 Task: Look for space in Talā, Egypt from 6th September, 2023 to 10th September, 2023 for 1 adult in price range Rs.9000 to Rs.17000. Place can be private room with 1  bedroom having 1 bed and 1 bathroom. Property type can be house, flat, guest house, hotel. Booking option can be shelf check-in. Required host language is English.
Action: Mouse moved to (471, 105)
Screenshot: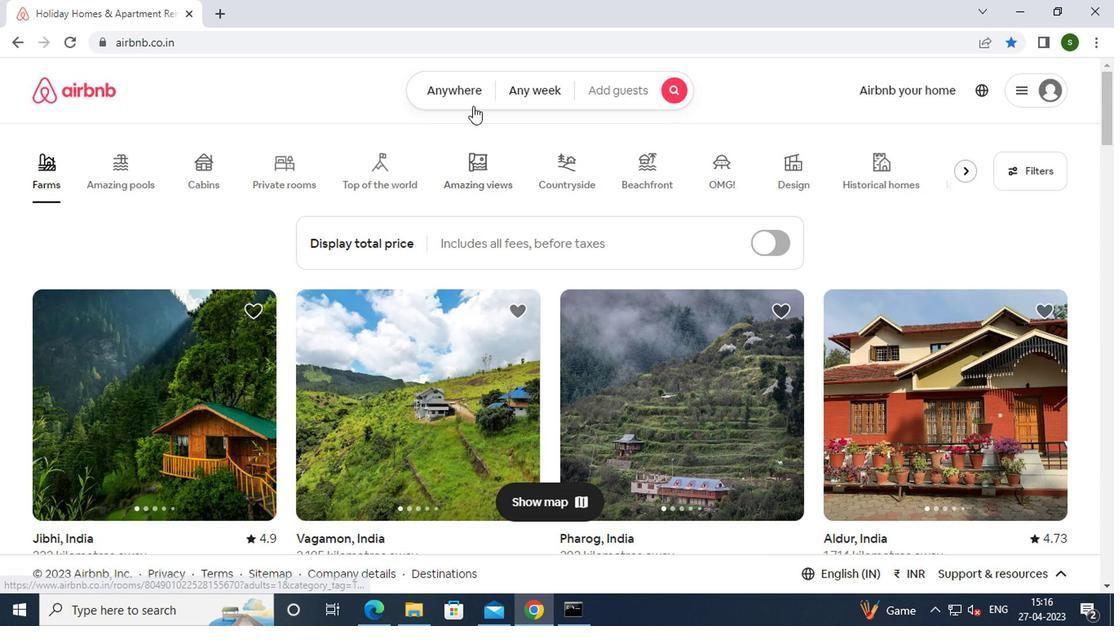 
Action: Mouse pressed left at (471, 105)
Screenshot: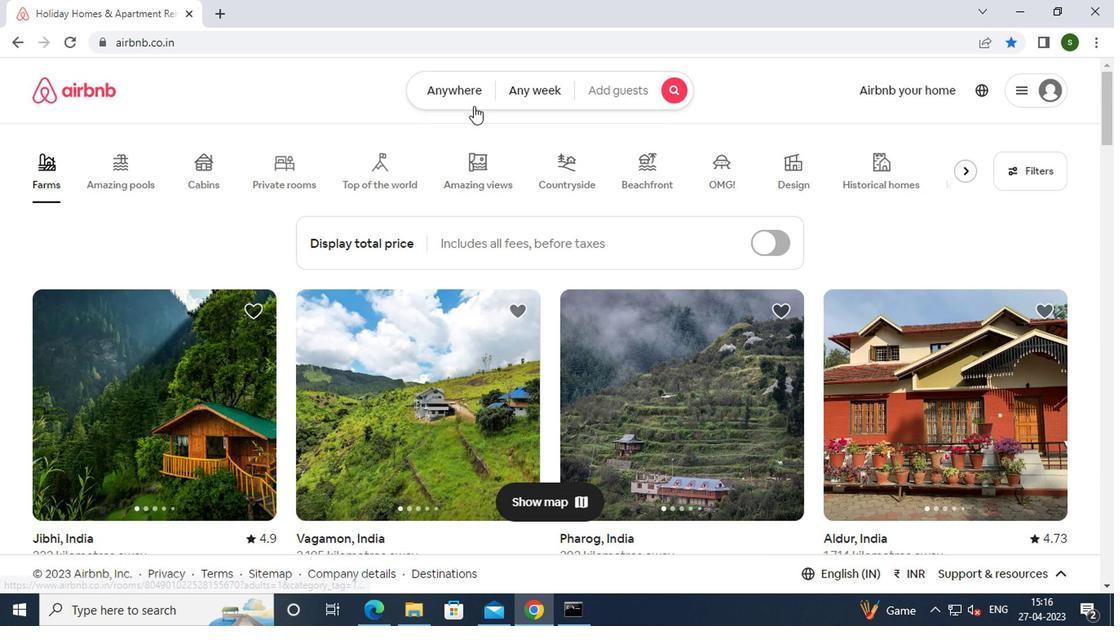 
Action: Mouse moved to (372, 155)
Screenshot: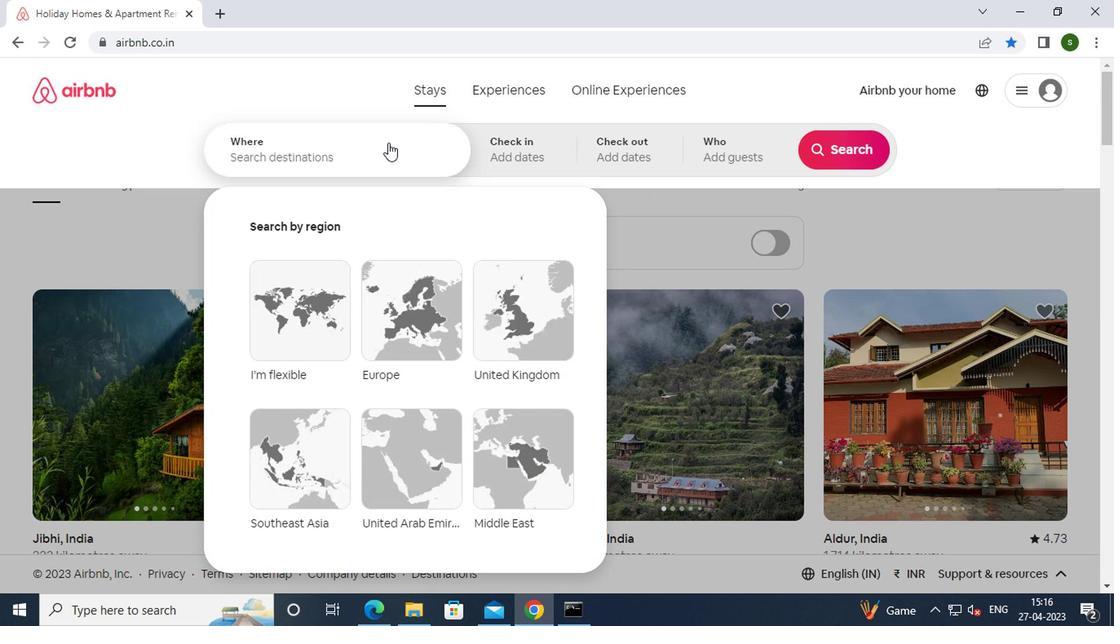
Action: Mouse pressed left at (372, 155)
Screenshot: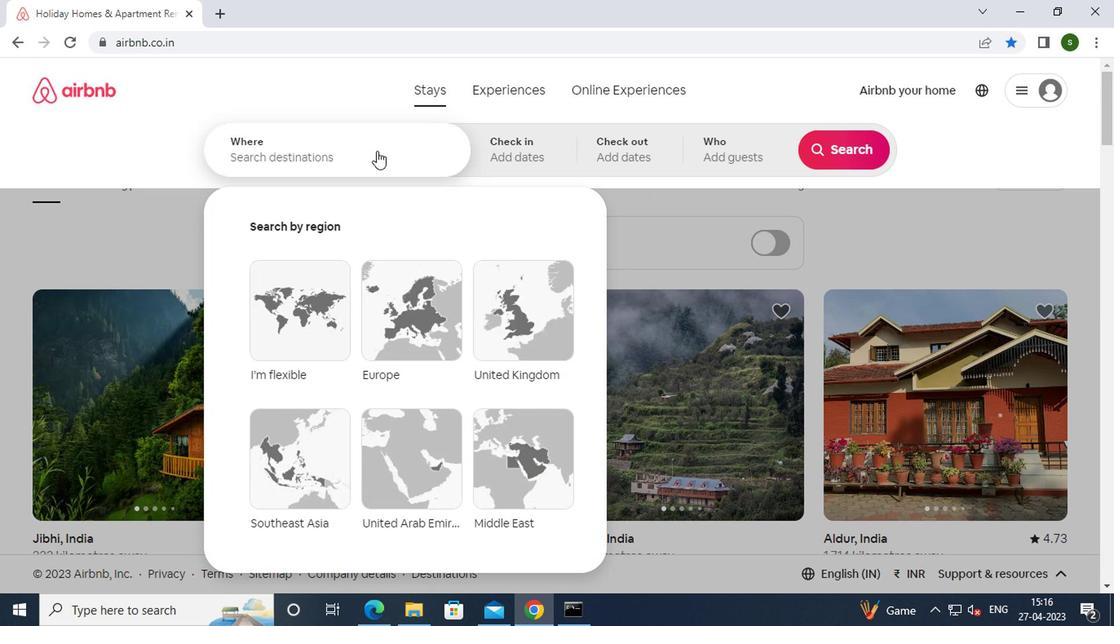 
Action: Key pressed t<Key.caps_lock>ala,<Key.space><Key.caps_lock>e<Key.caps_lock>gyp
Screenshot: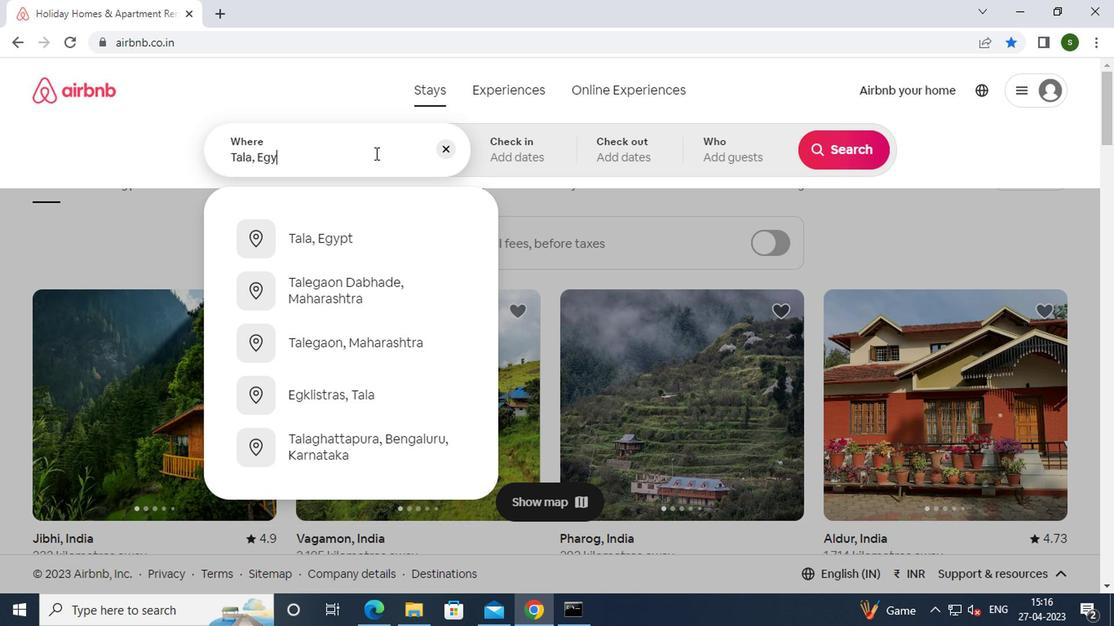 
Action: Mouse moved to (369, 235)
Screenshot: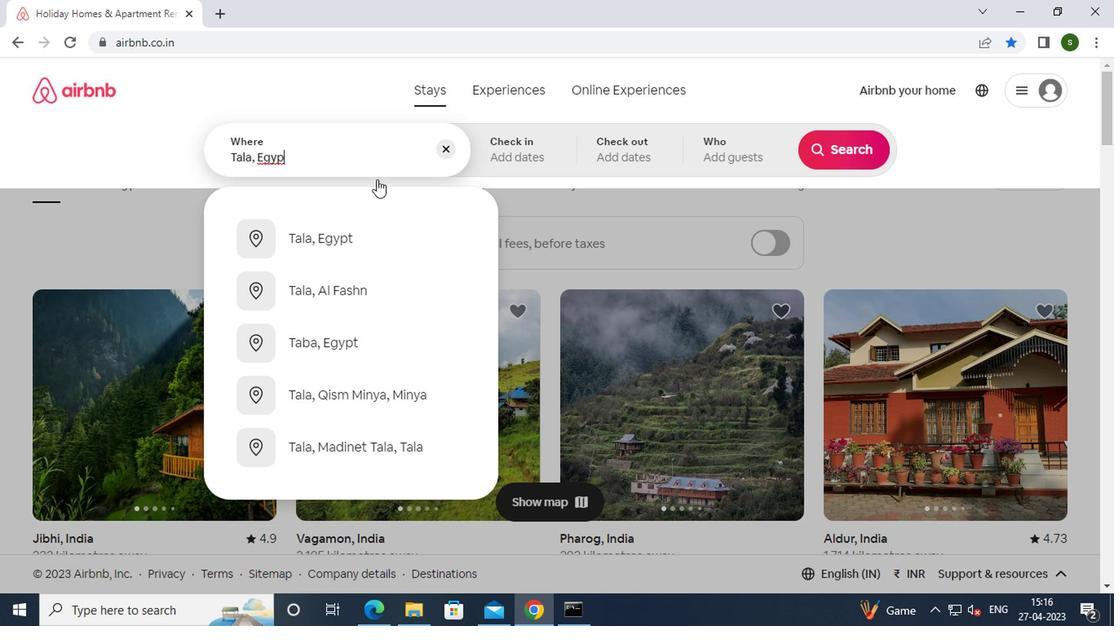 
Action: Mouse pressed left at (369, 235)
Screenshot: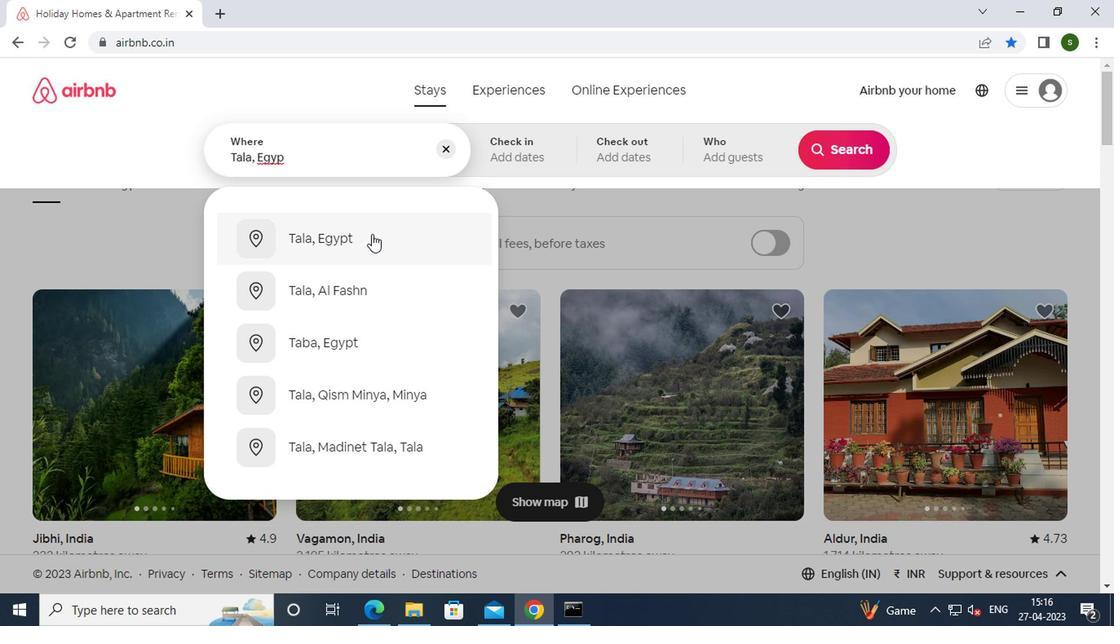 
Action: Mouse moved to (825, 277)
Screenshot: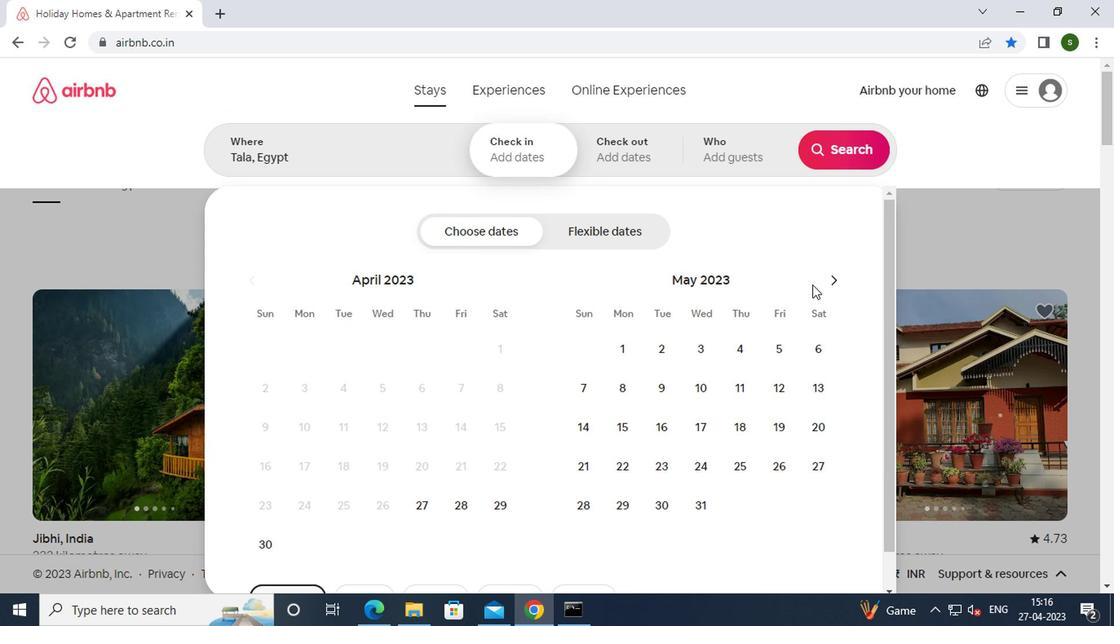 
Action: Mouse pressed left at (825, 277)
Screenshot: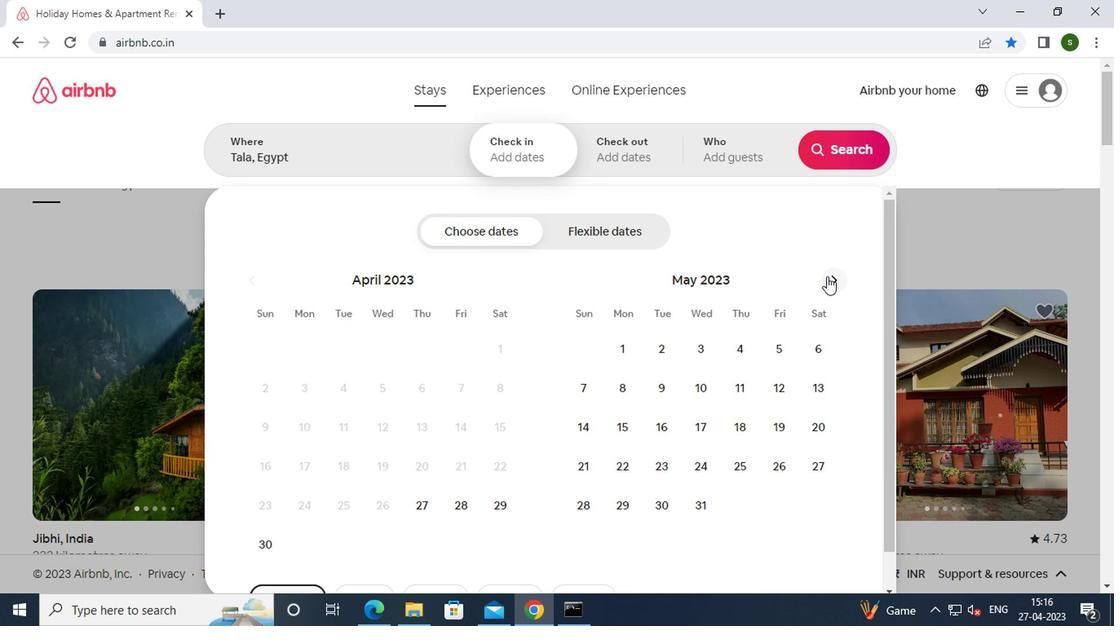 
Action: Mouse pressed left at (825, 277)
Screenshot: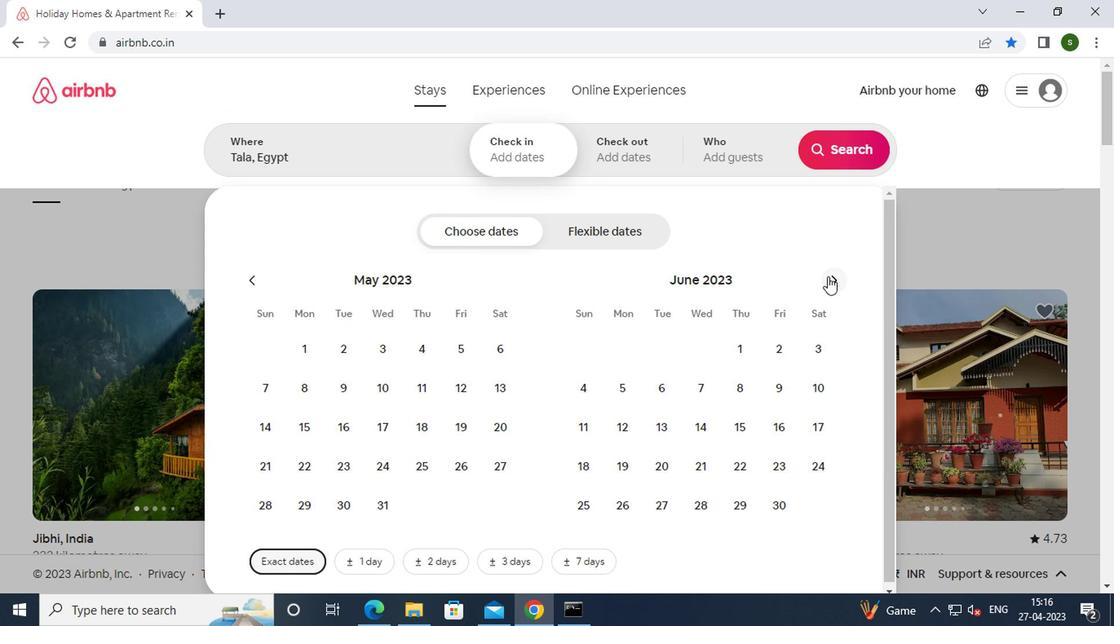 
Action: Mouse pressed left at (825, 277)
Screenshot: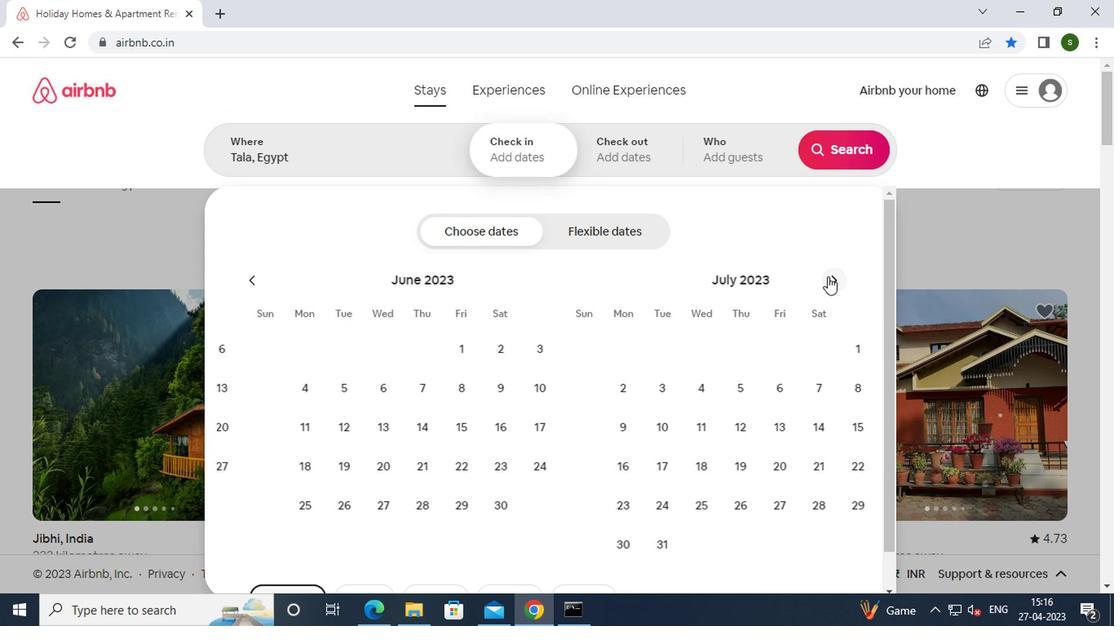 
Action: Mouse pressed left at (825, 277)
Screenshot: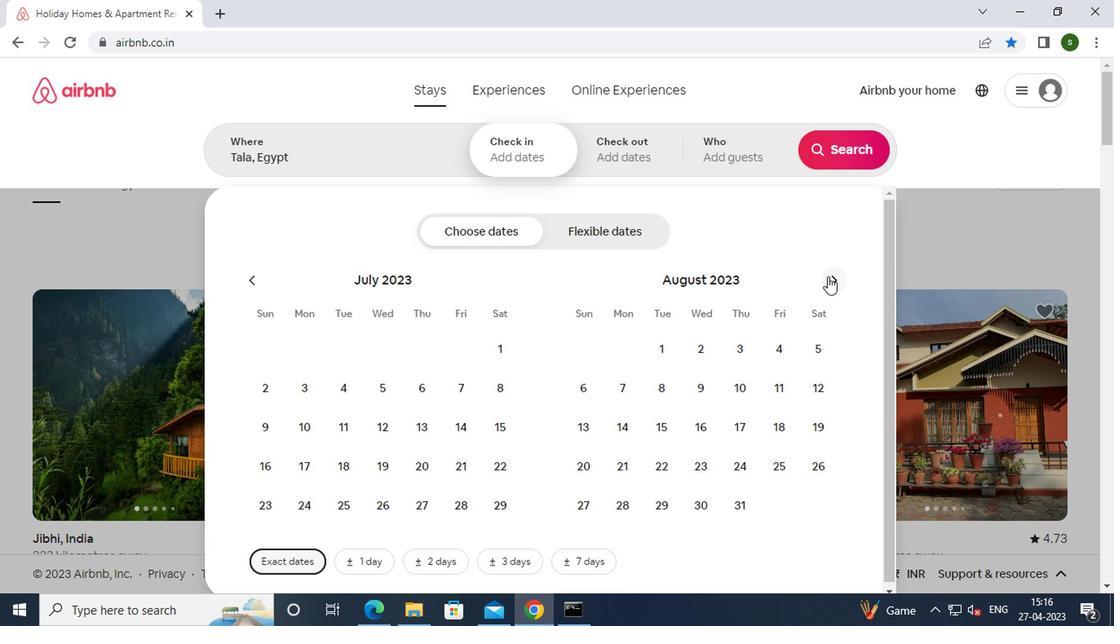 
Action: Mouse moved to (698, 388)
Screenshot: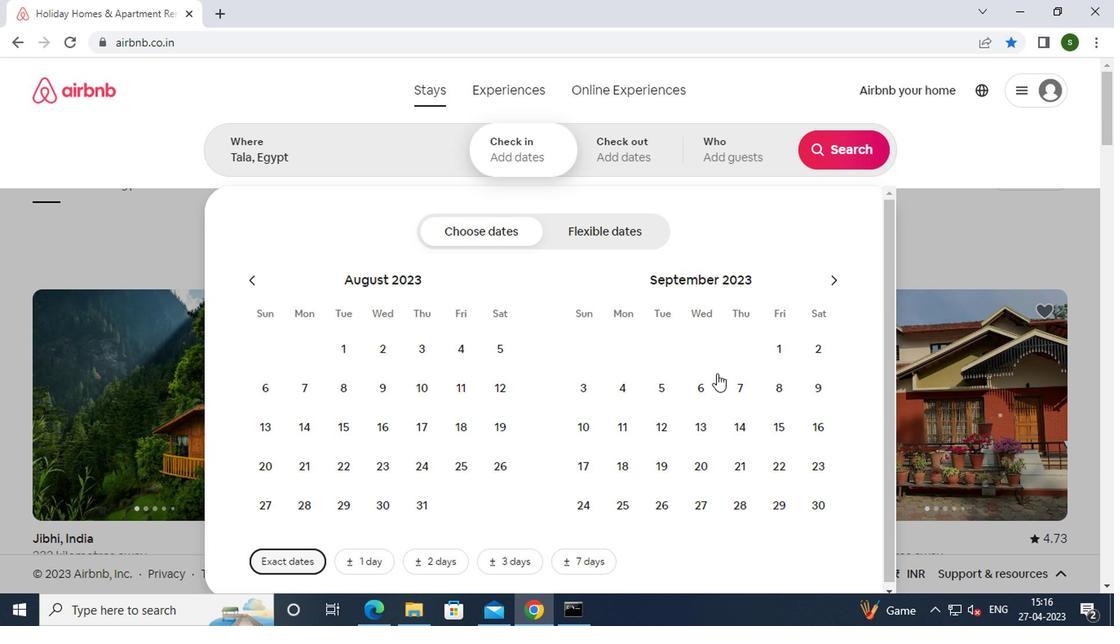 
Action: Mouse pressed left at (698, 388)
Screenshot: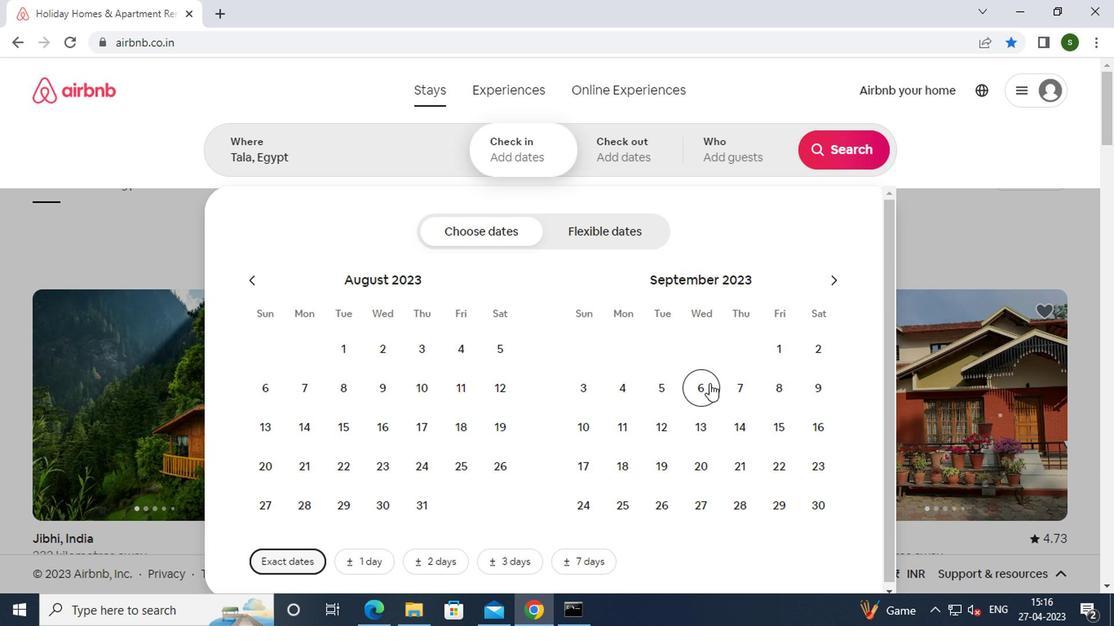 
Action: Mouse moved to (576, 420)
Screenshot: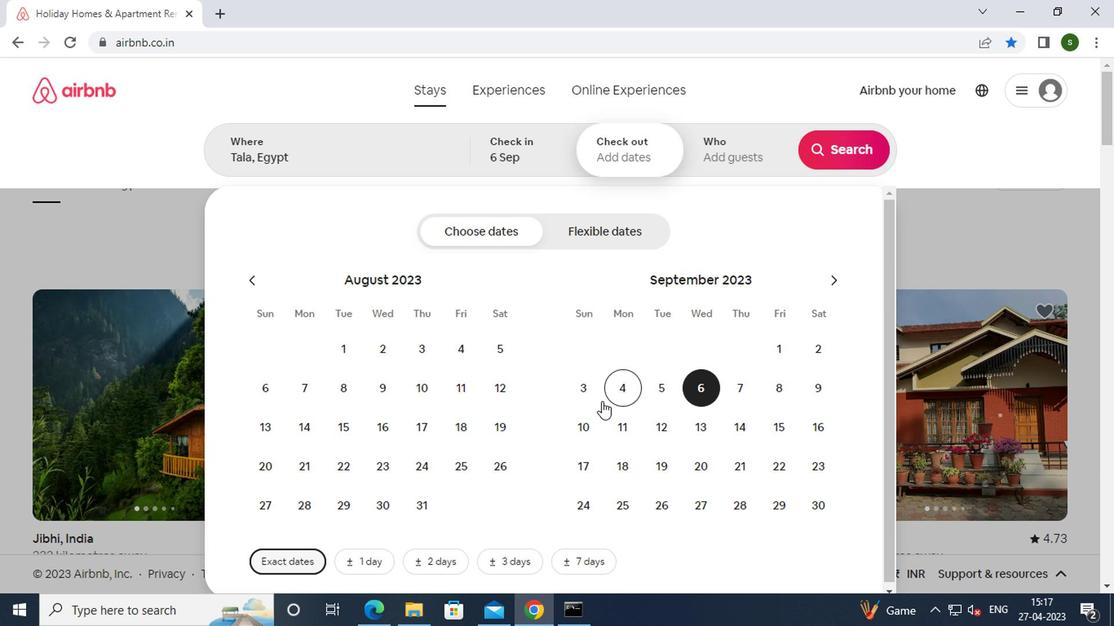 
Action: Mouse pressed left at (576, 420)
Screenshot: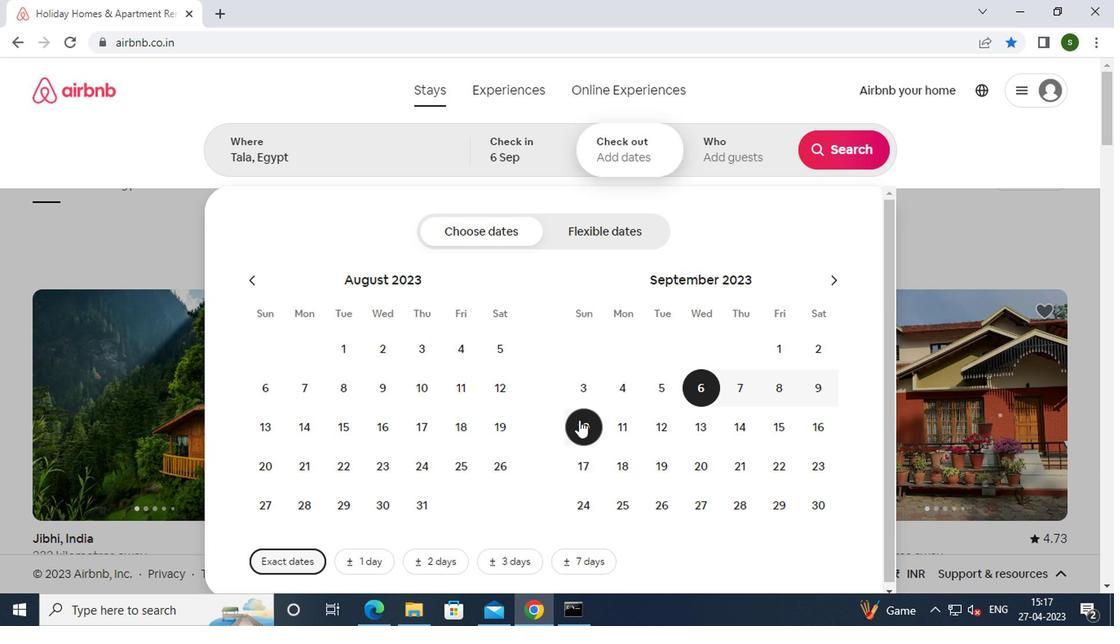 
Action: Mouse moved to (732, 159)
Screenshot: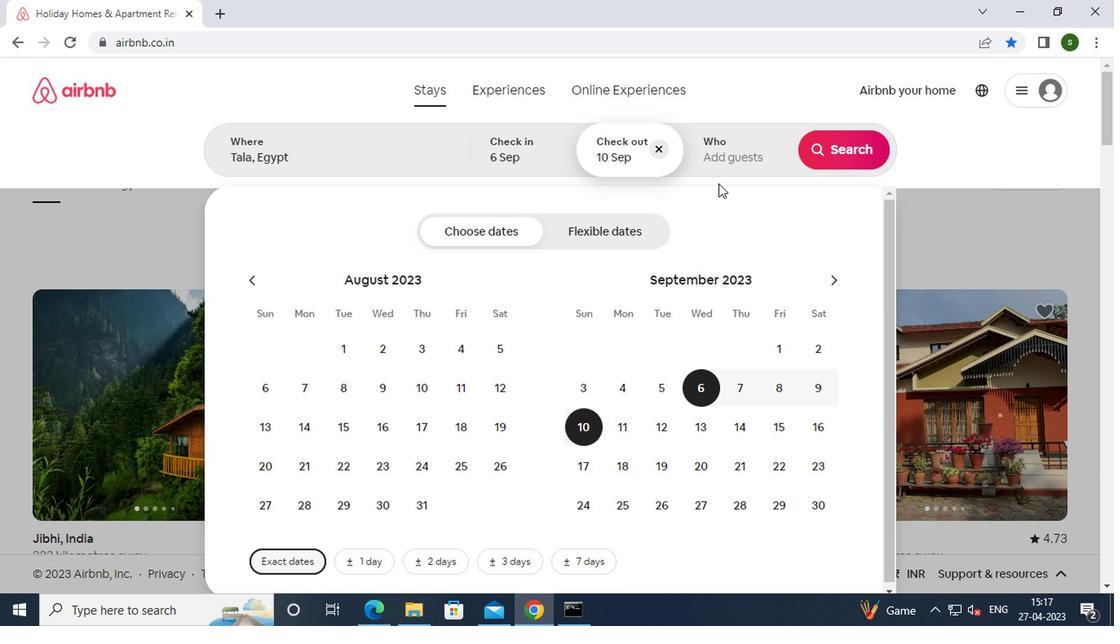 
Action: Mouse pressed left at (732, 159)
Screenshot: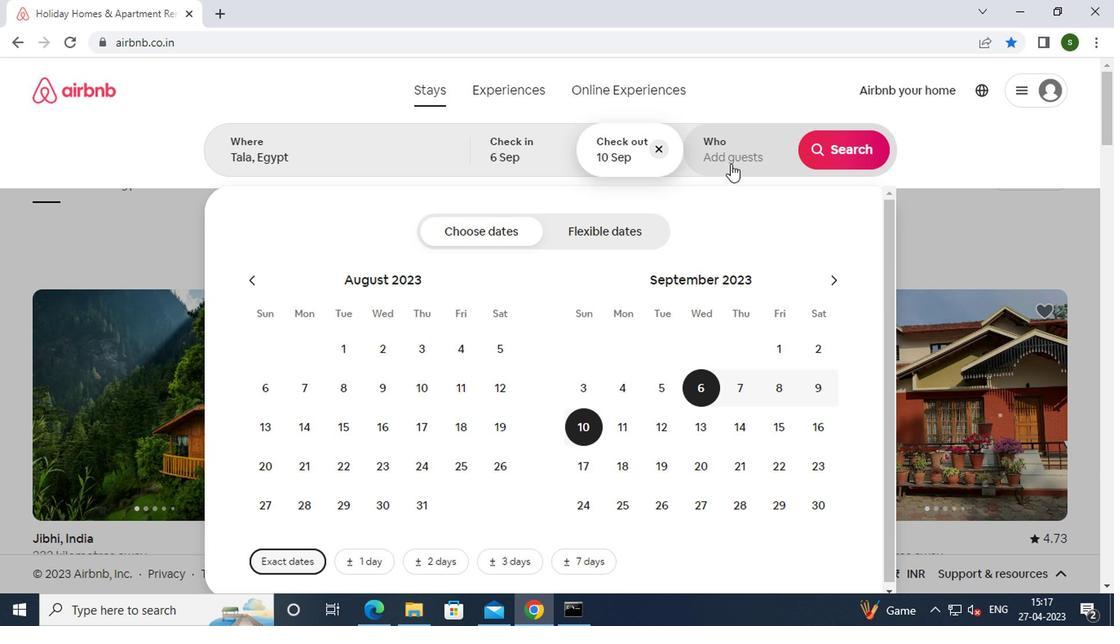 
Action: Mouse moved to (850, 239)
Screenshot: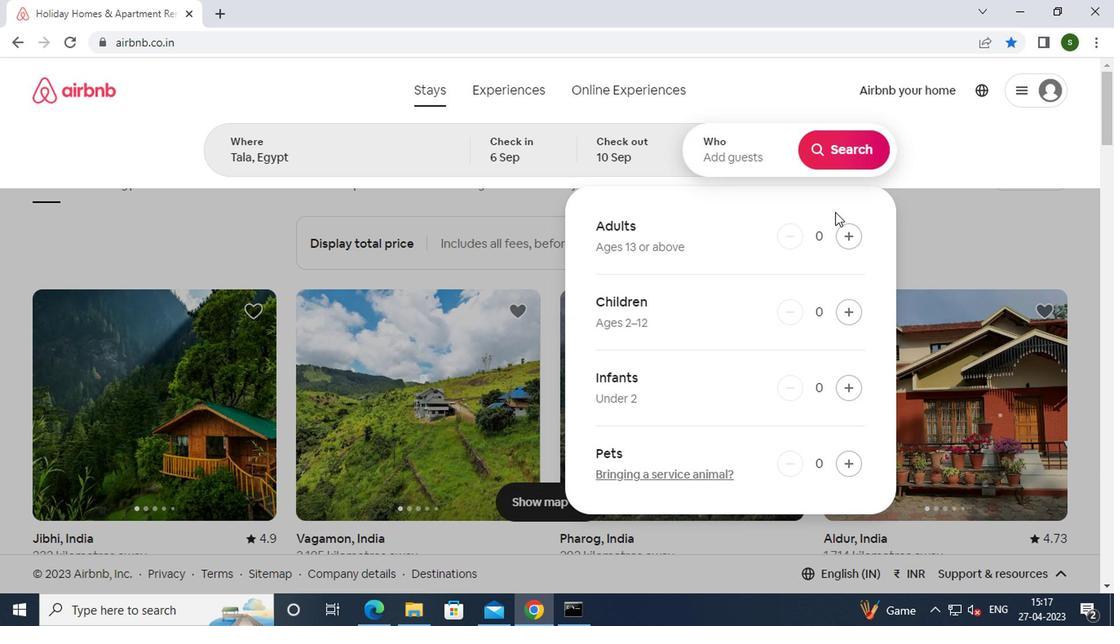 
Action: Mouse pressed left at (850, 239)
Screenshot: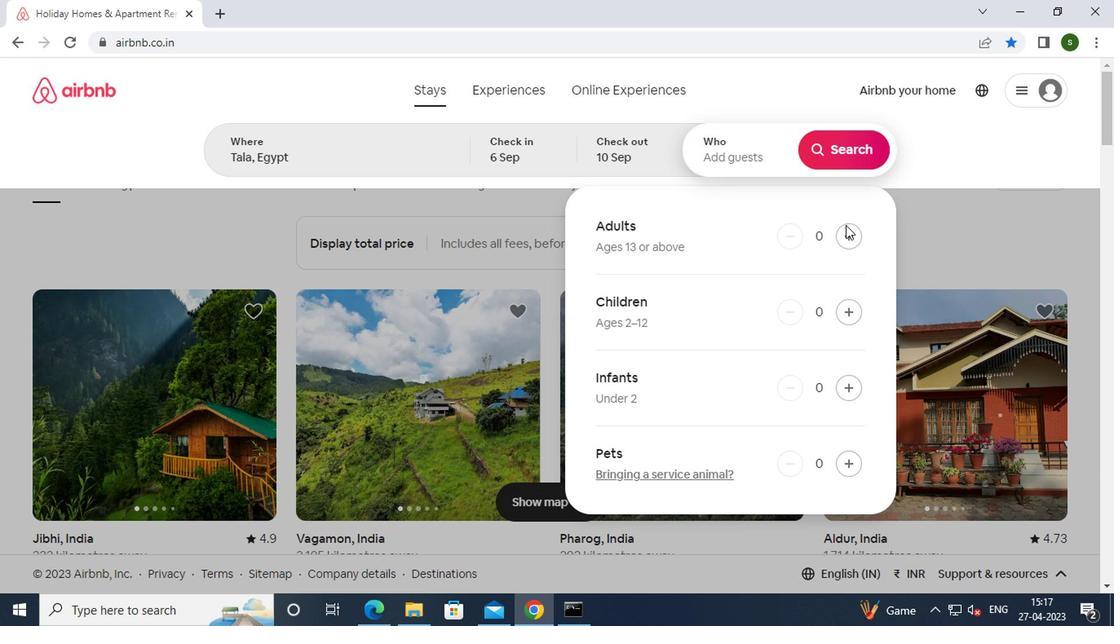 
Action: Mouse moved to (841, 145)
Screenshot: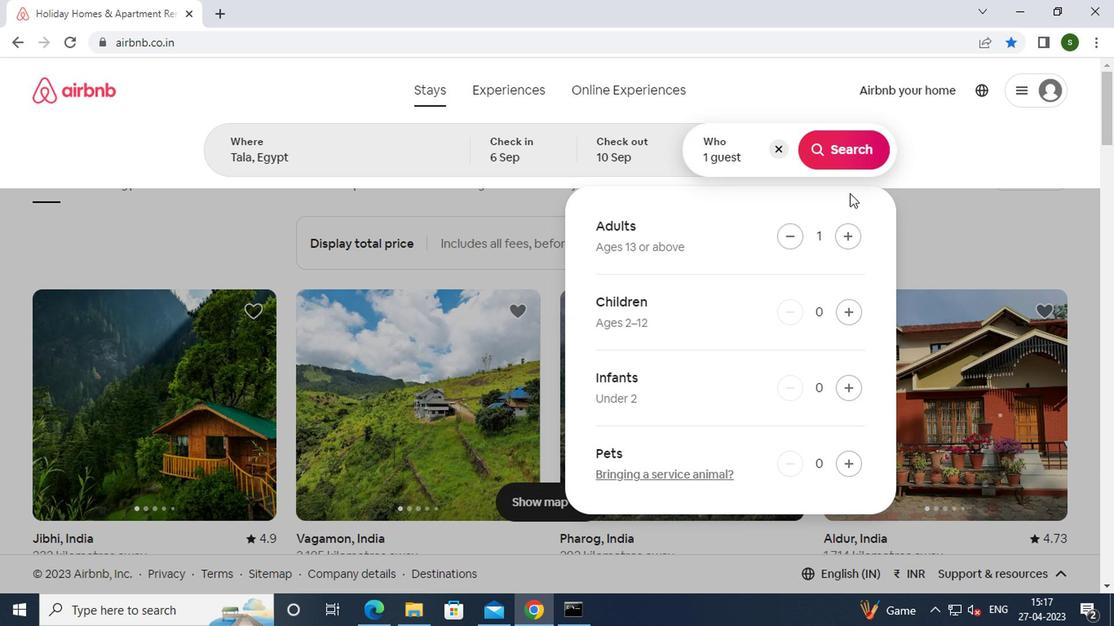 
Action: Mouse pressed left at (841, 145)
Screenshot: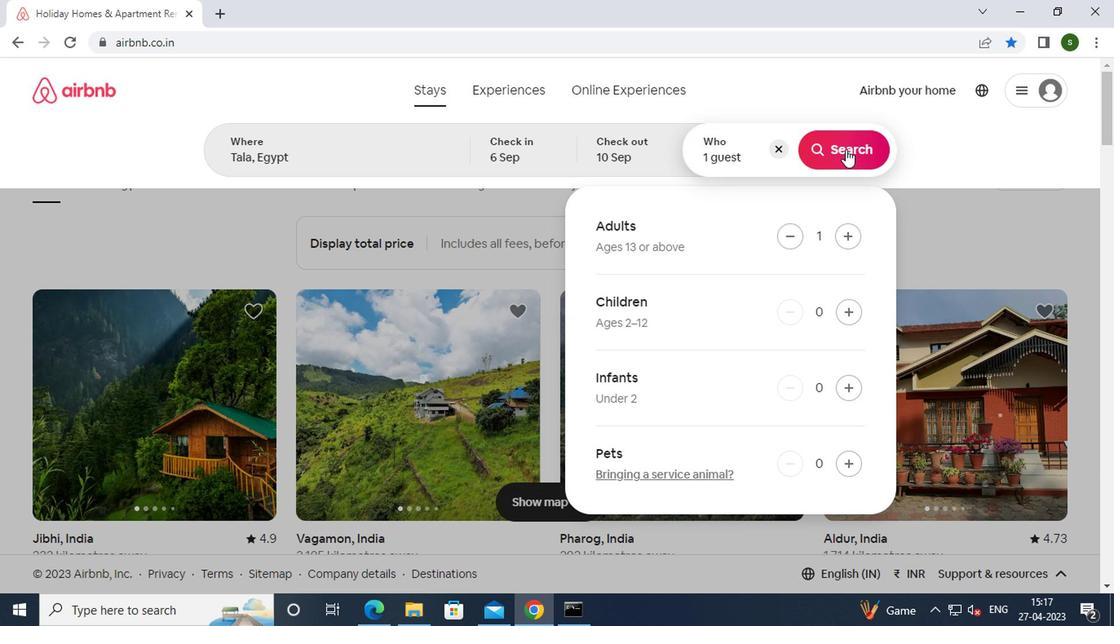 
Action: Mouse moved to (1021, 163)
Screenshot: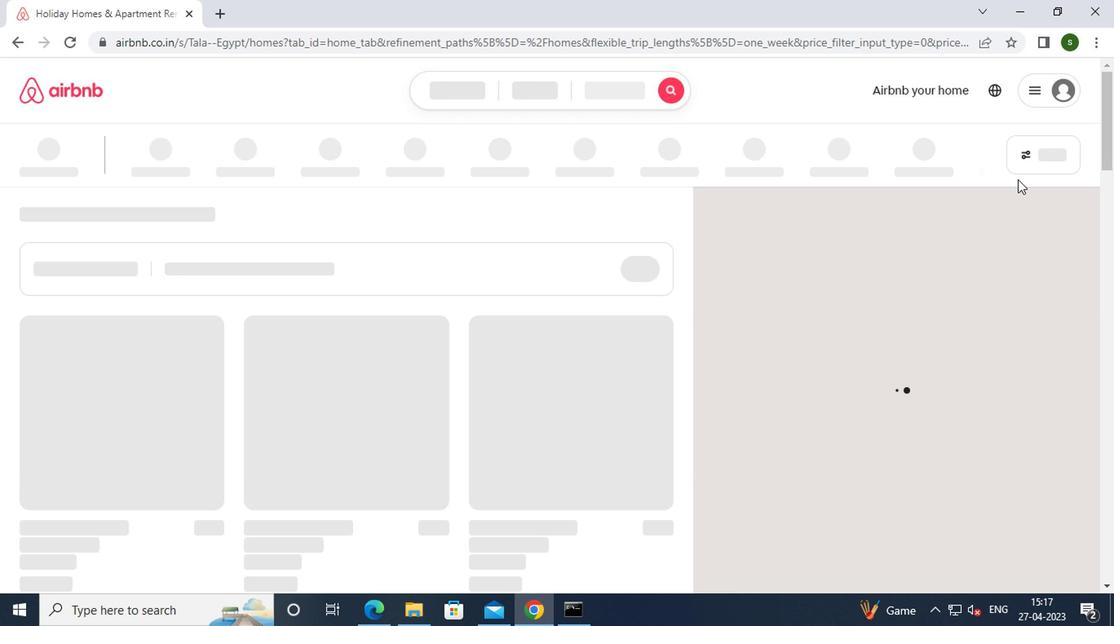 
Action: Mouse pressed left at (1021, 163)
Screenshot: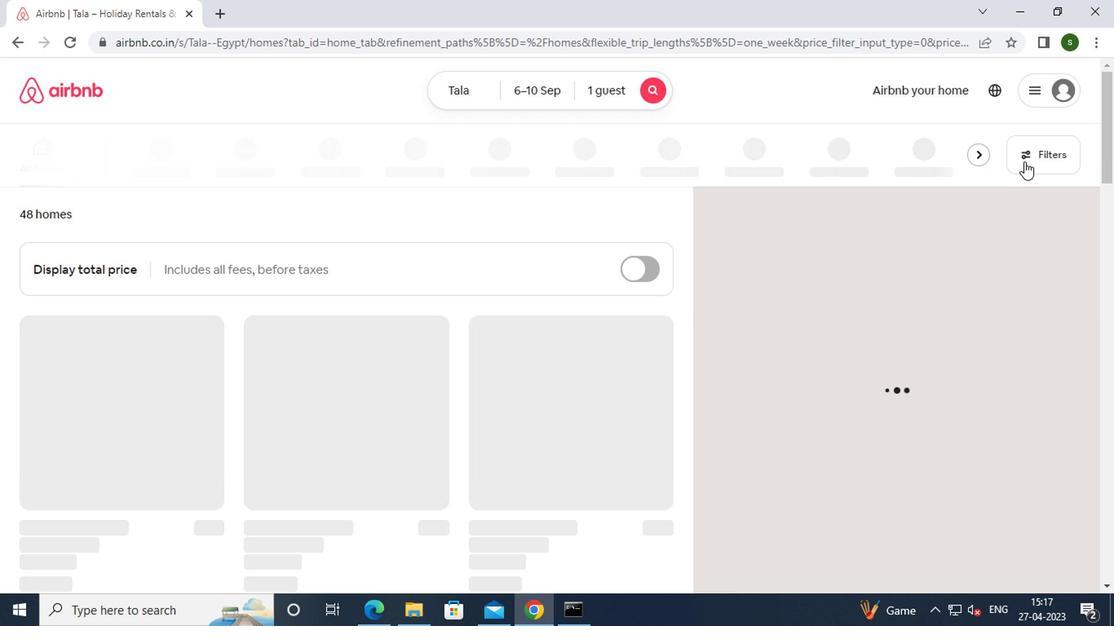 
Action: Mouse moved to (454, 360)
Screenshot: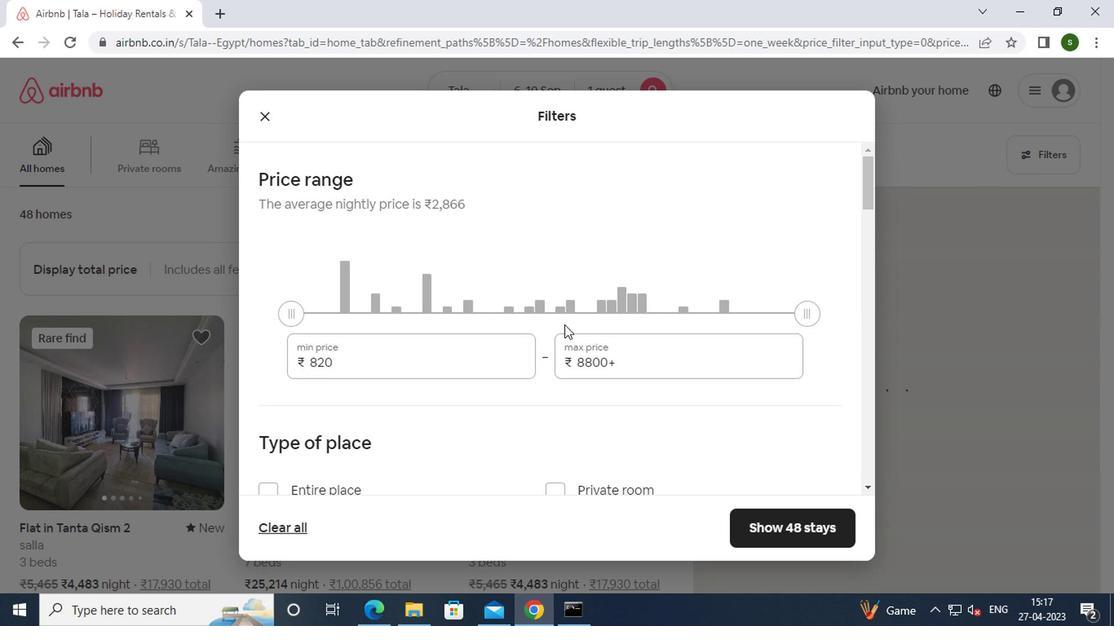 
Action: Mouse pressed left at (454, 360)
Screenshot: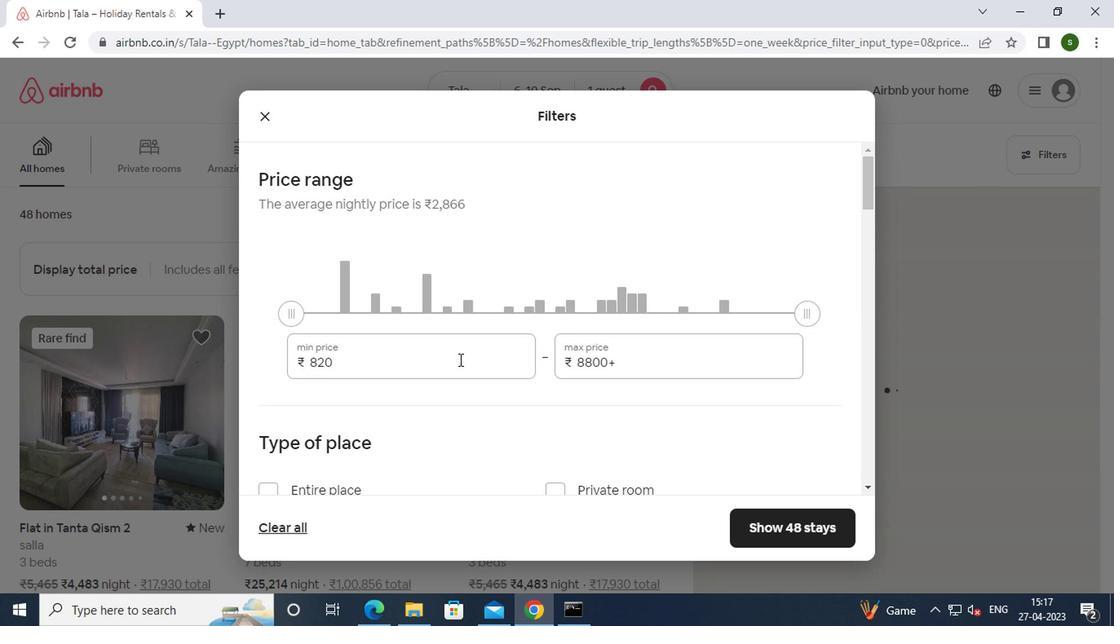 
Action: Key pressed <Key.backspace><Key.backspace><Key.backspace><Key.backspace><Key.backspace><Key.backspace>9000
Screenshot: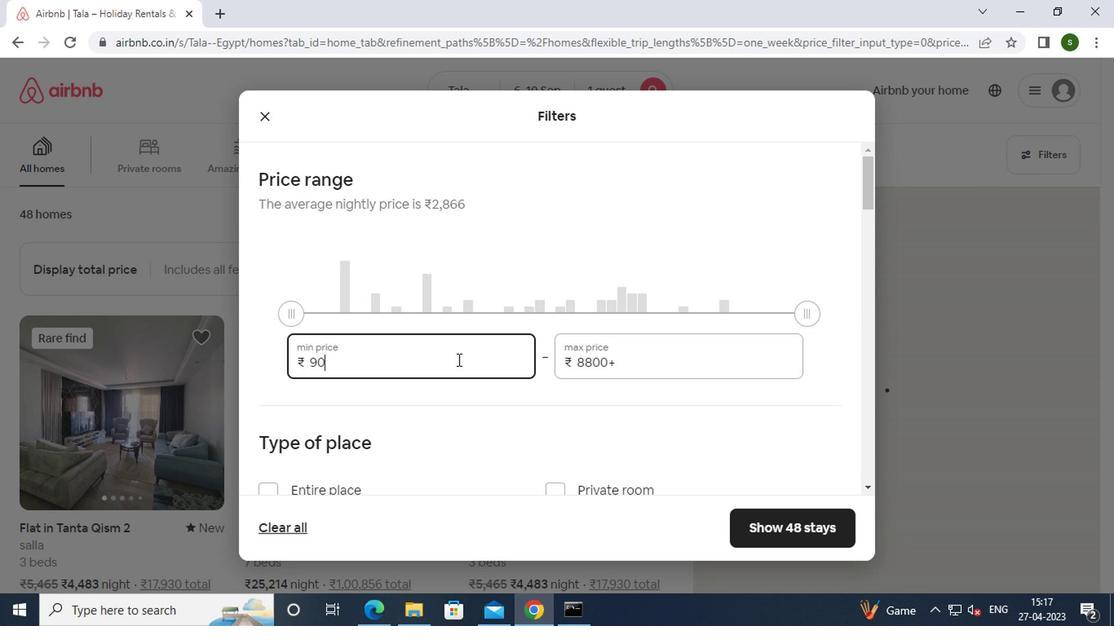 
Action: Mouse moved to (619, 360)
Screenshot: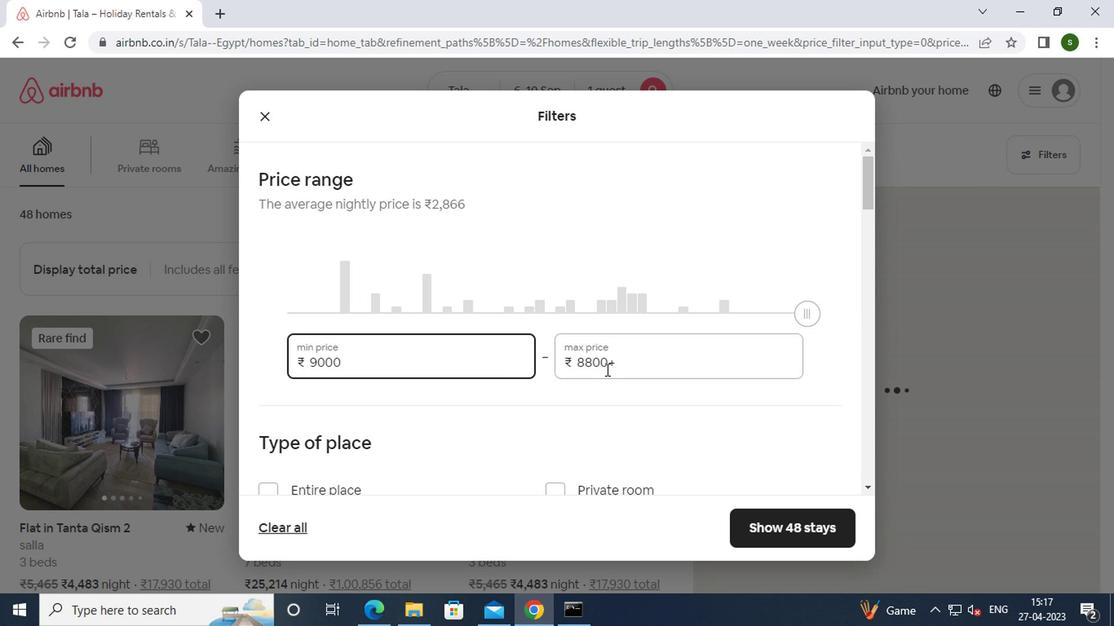 
Action: Mouse pressed left at (619, 360)
Screenshot: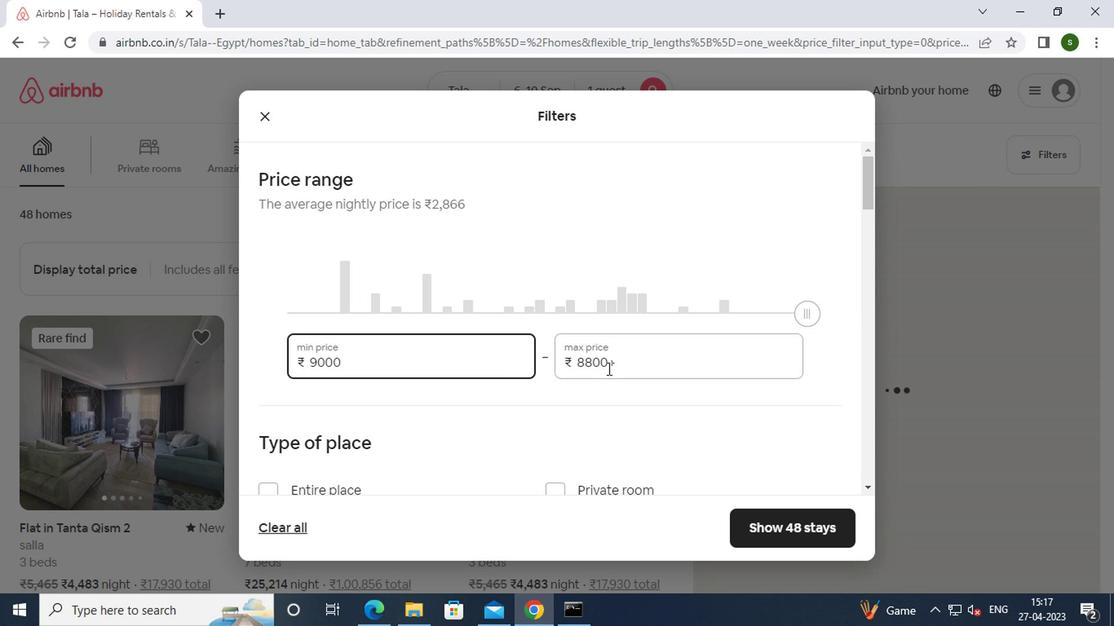 
Action: Key pressed <Key.backspace><Key.backspace><Key.backspace><Key.backspace><Key.backspace><Key.backspace><Key.backspace><Key.backspace><Key.backspace><Key.backspace><Key.backspace><Key.backspace>17000
Screenshot: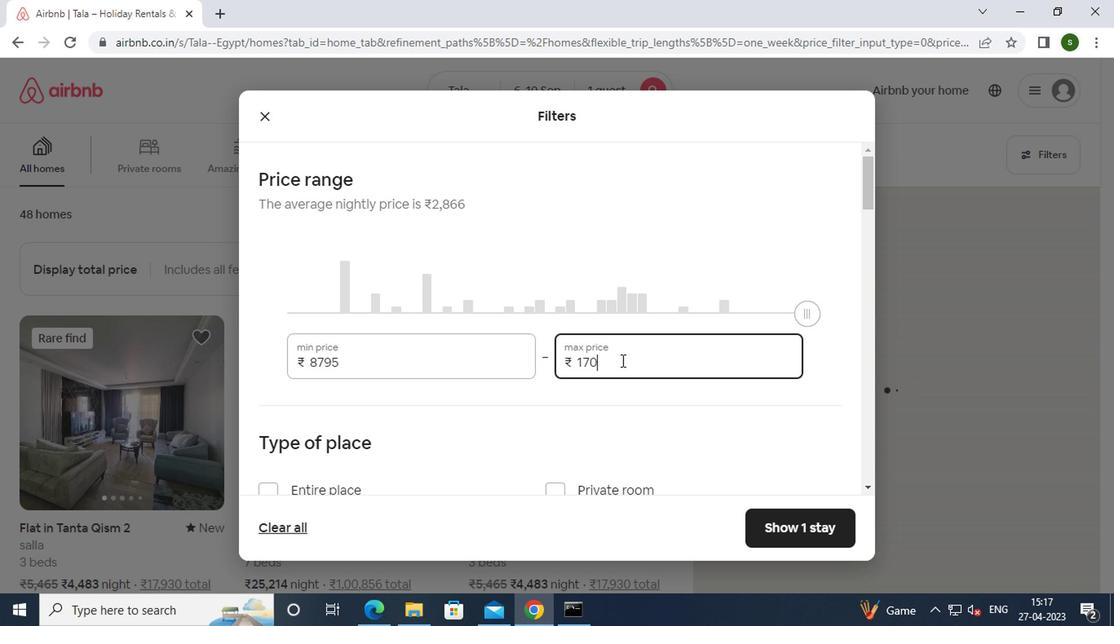 
Action: Mouse moved to (482, 340)
Screenshot: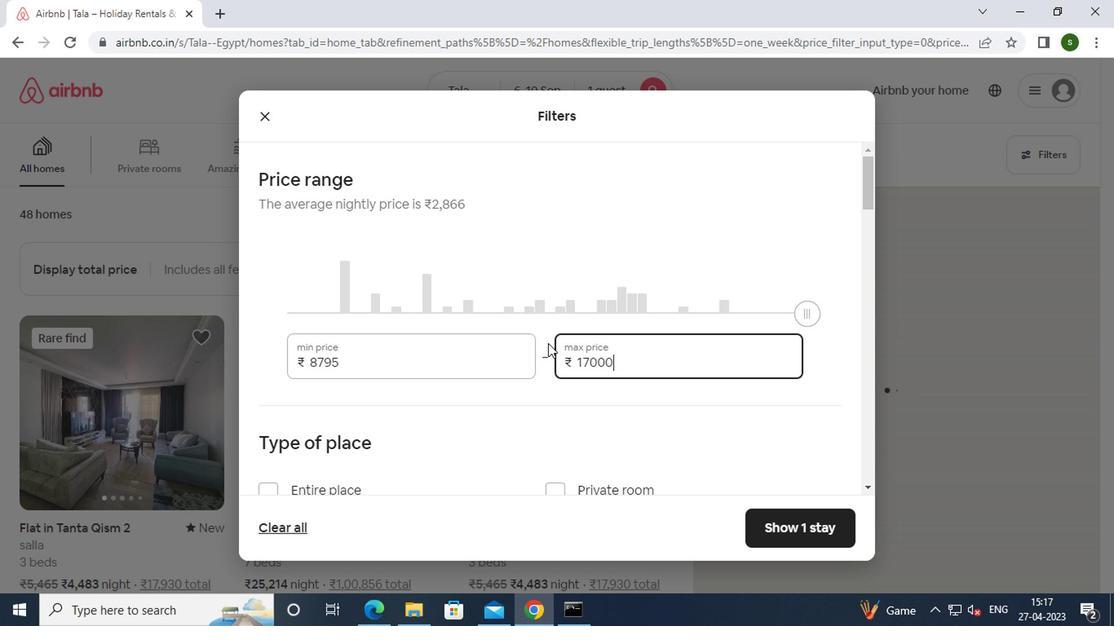 
Action: Mouse scrolled (482, 338) with delta (0, -1)
Screenshot: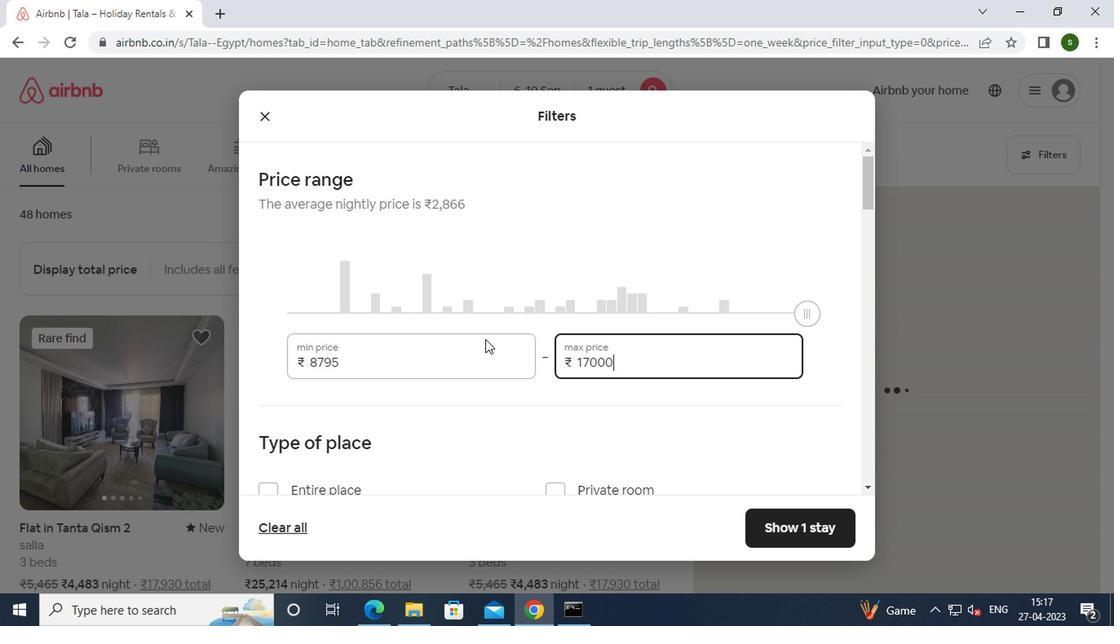 
Action: Mouse scrolled (482, 338) with delta (0, -1)
Screenshot: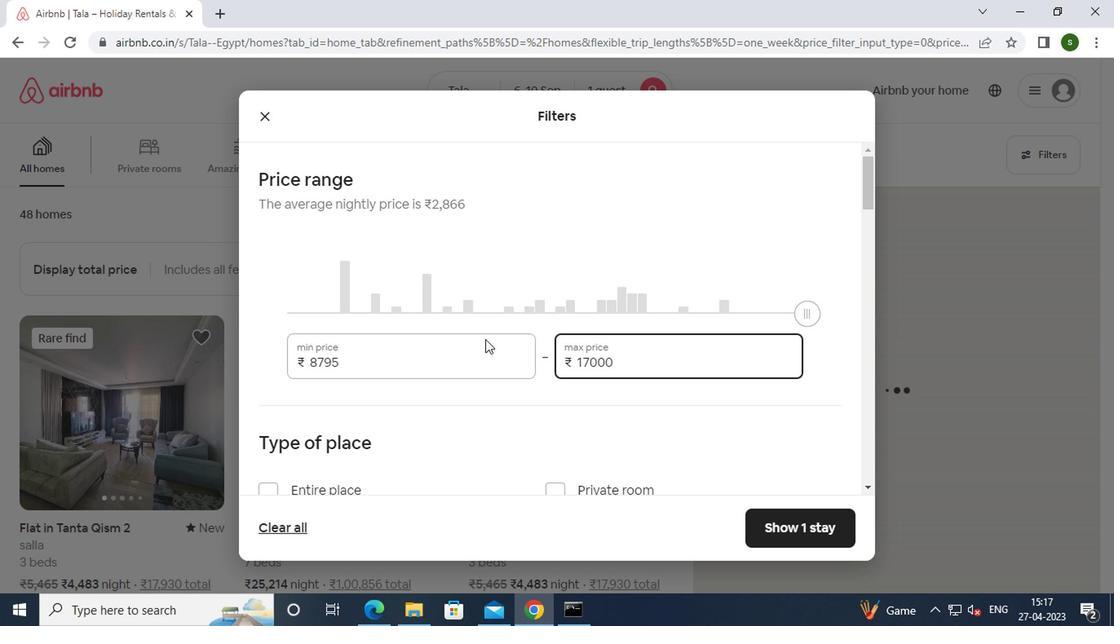 
Action: Mouse scrolled (482, 338) with delta (0, -1)
Screenshot: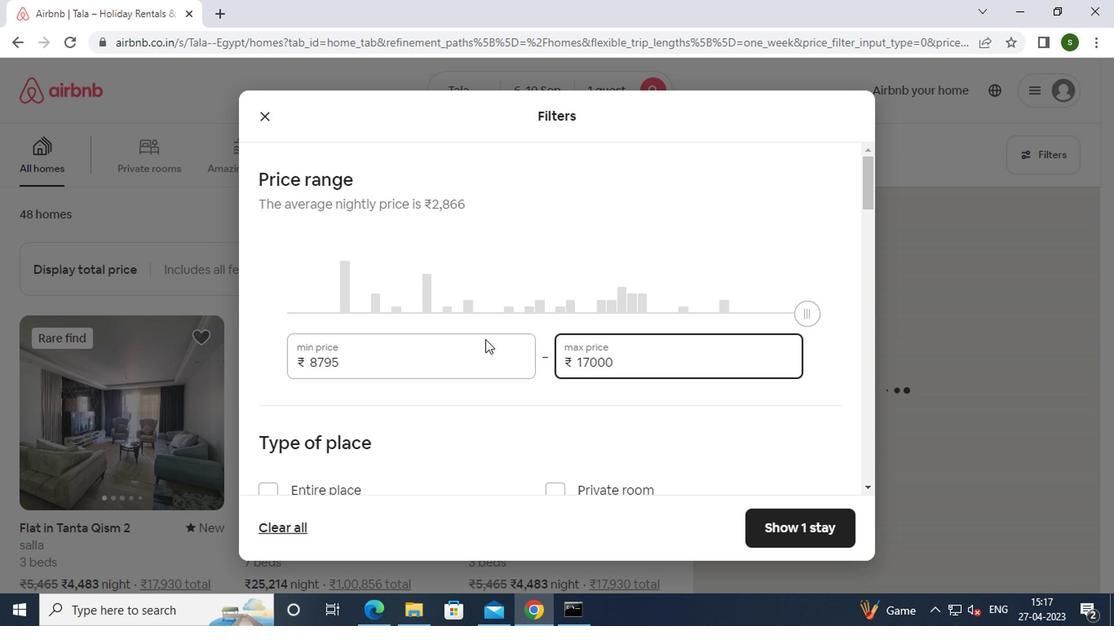 
Action: Mouse moved to (545, 248)
Screenshot: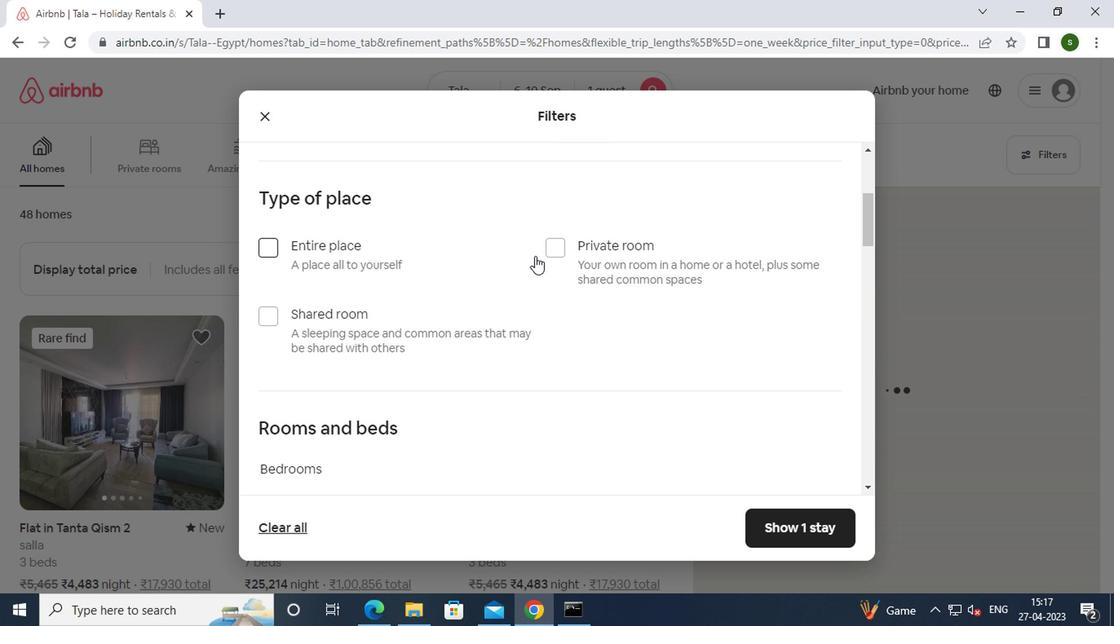 
Action: Mouse pressed left at (545, 248)
Screenshot: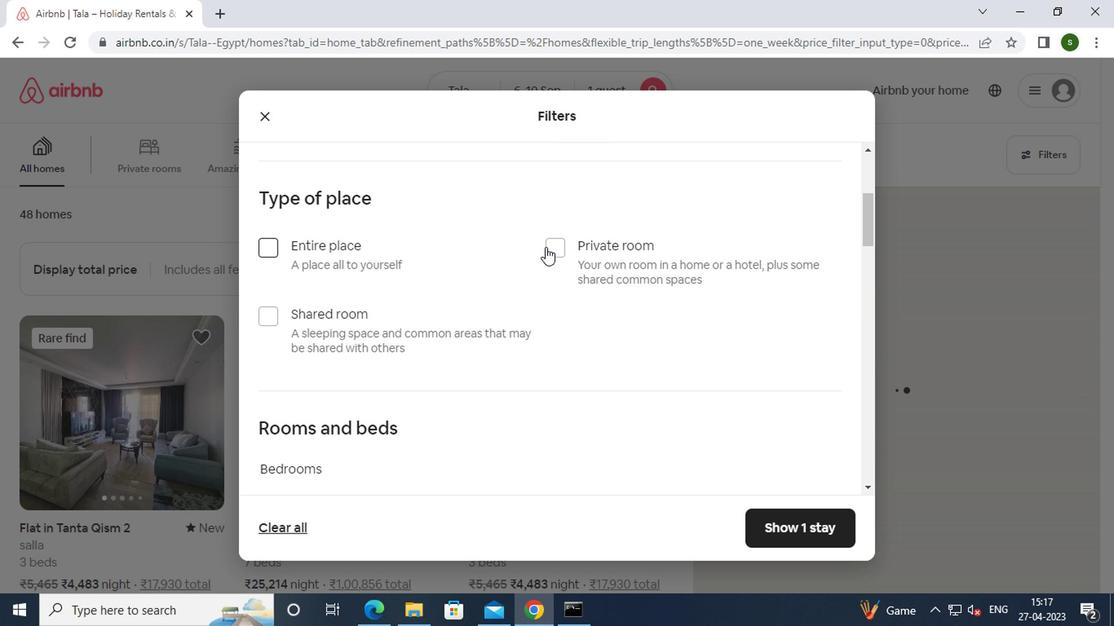 
Action: Mouse moved to (482, 258)
Screenshot: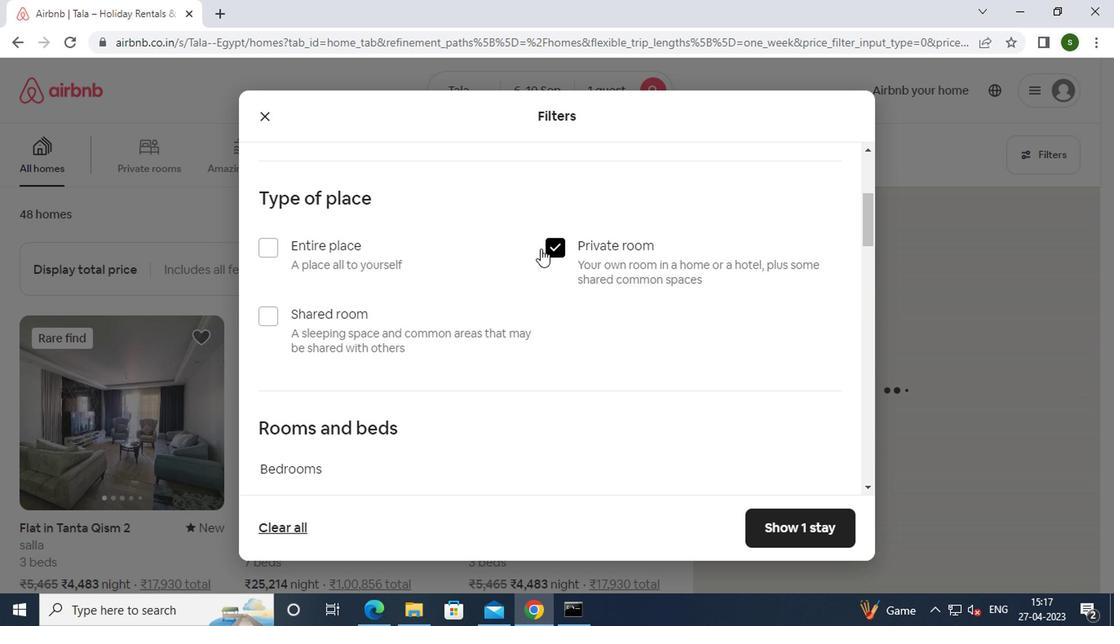 
Action: Mouse scrolled (482, 258) with delta (0, 0)
Screenshot: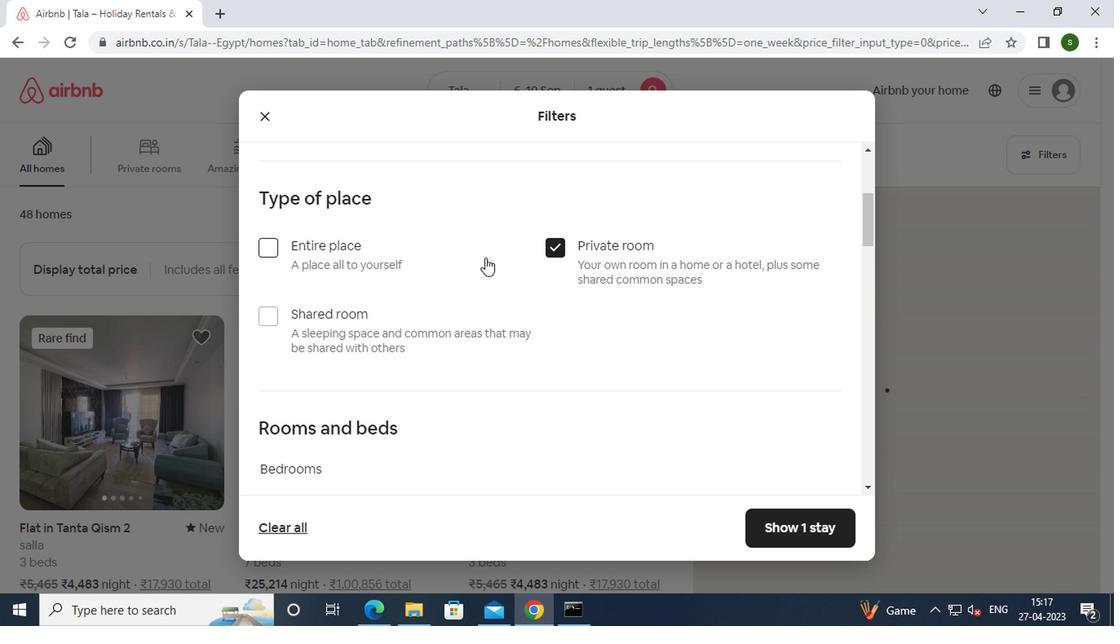 
Action: Mouse scrolled (482, 258) with delta (0, 0)
Screenshot: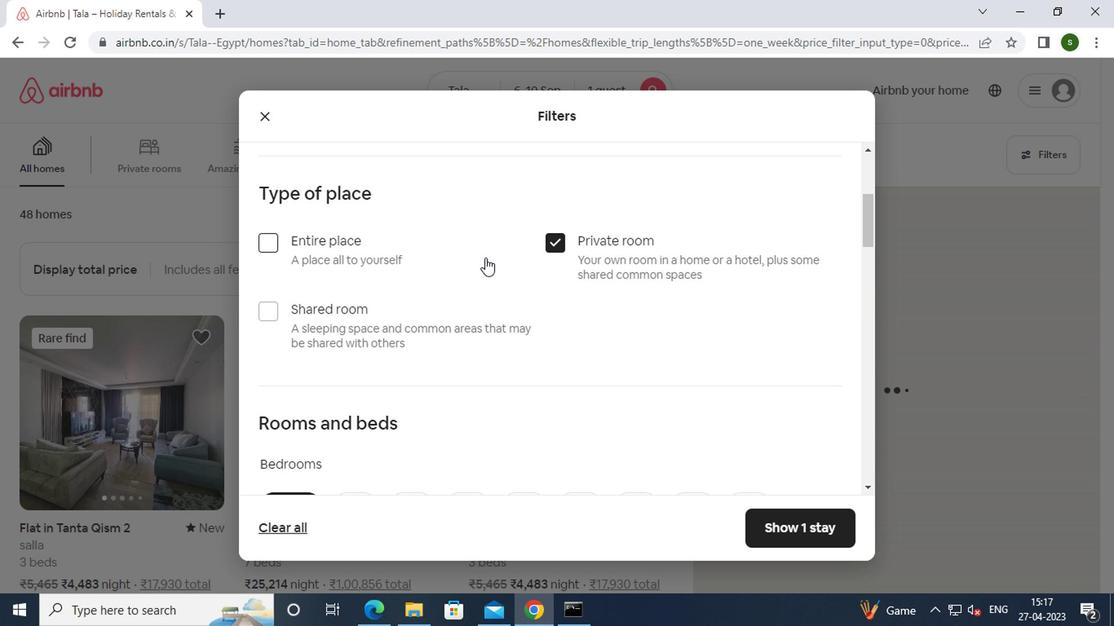
Action: Mouse scrolled (482, 258) with delta (0, 0)
Screenshot: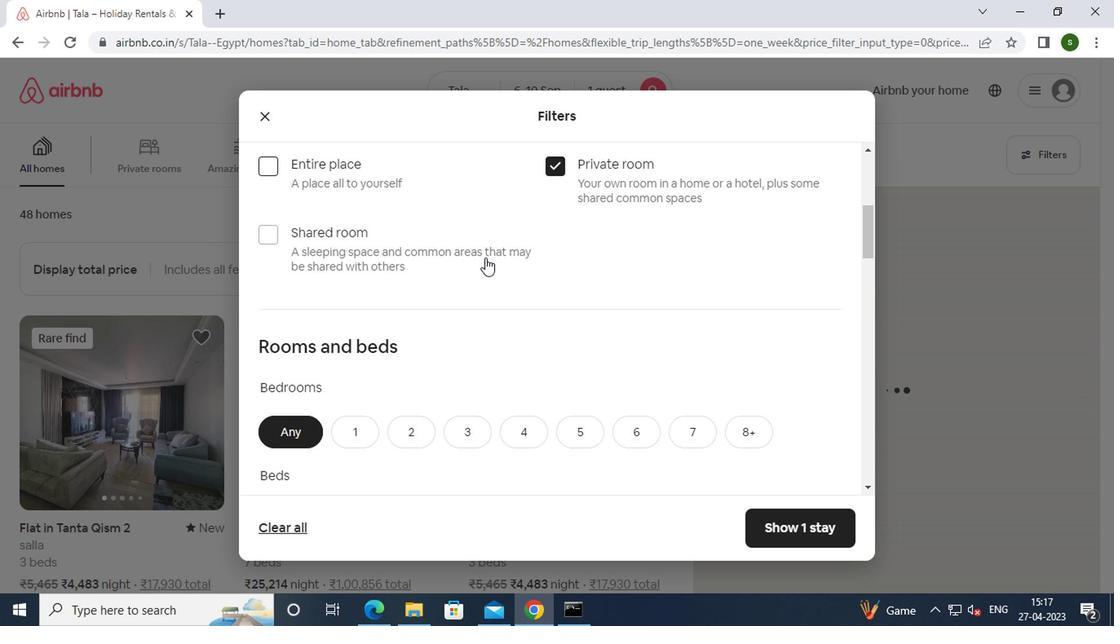 
Action: Mouse scrolled (482, 258) with delta (0, 0)
Screenshot: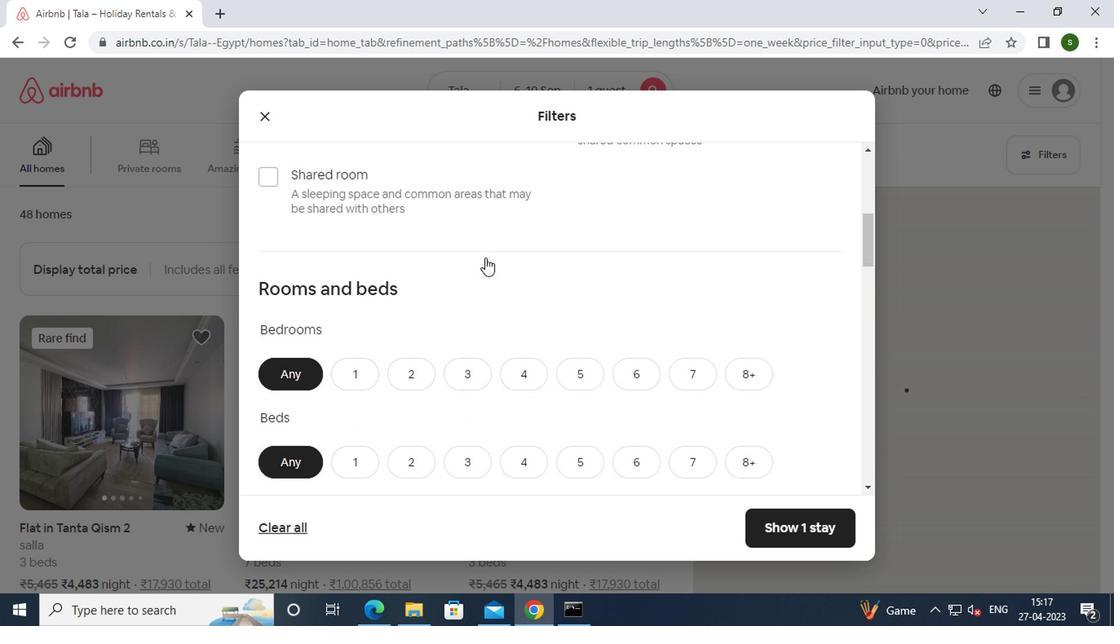 
Action: Mouse moved to (355, 196)
Screenshot: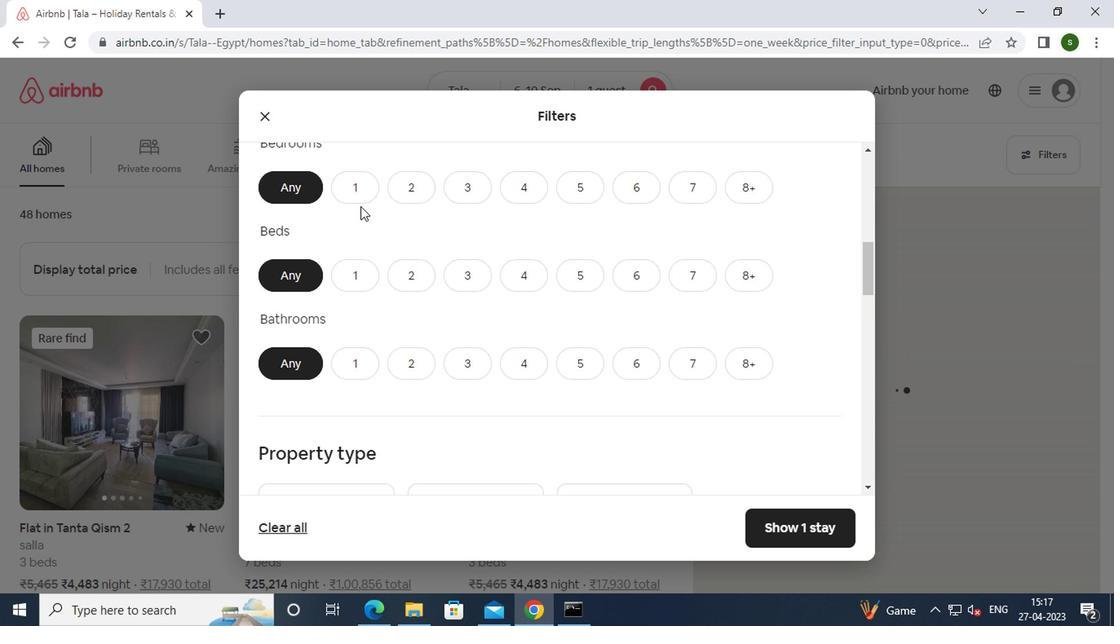 
Action: Mouse pressed left at (355, 196)
Screenshot: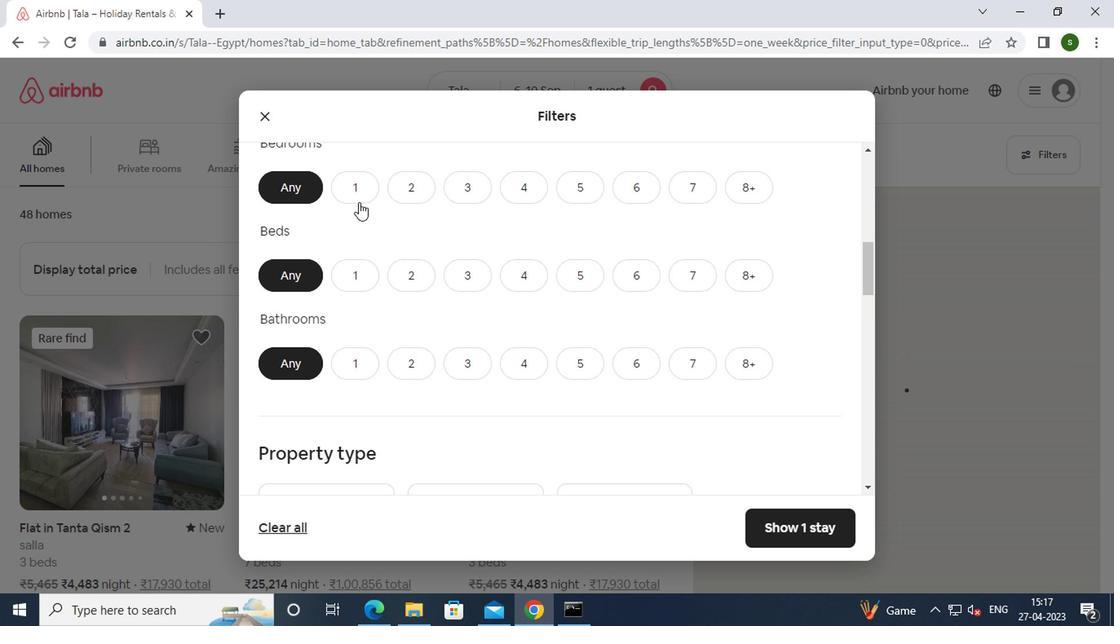 
Action: Mouse moved to (355, 286)
Screenshot: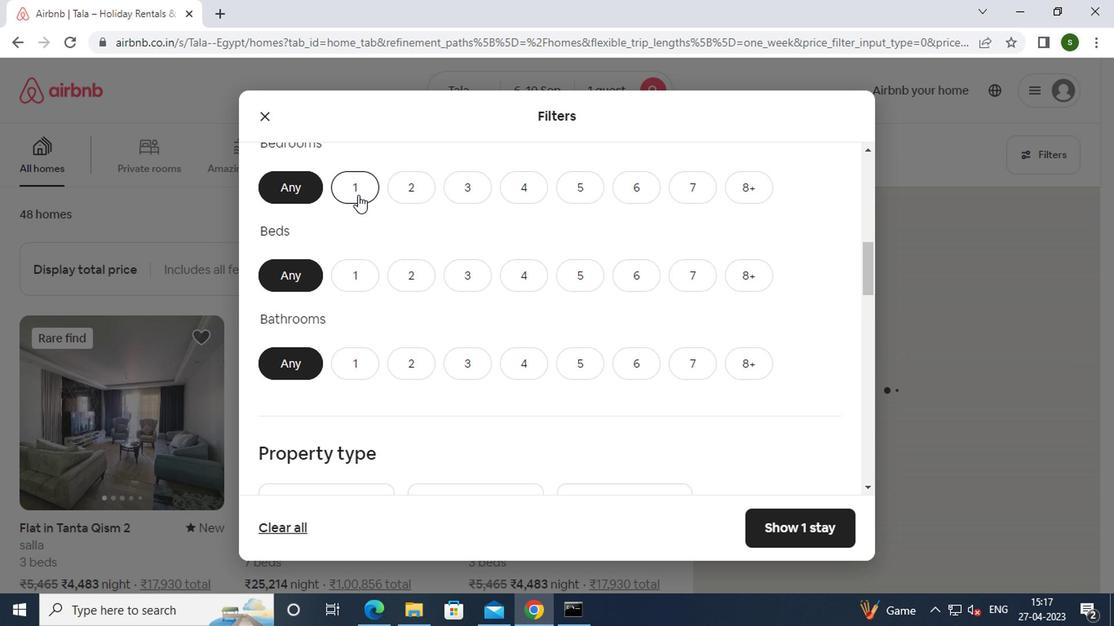 
Action: Mouse pressed left at (355, 286)
Screenshot: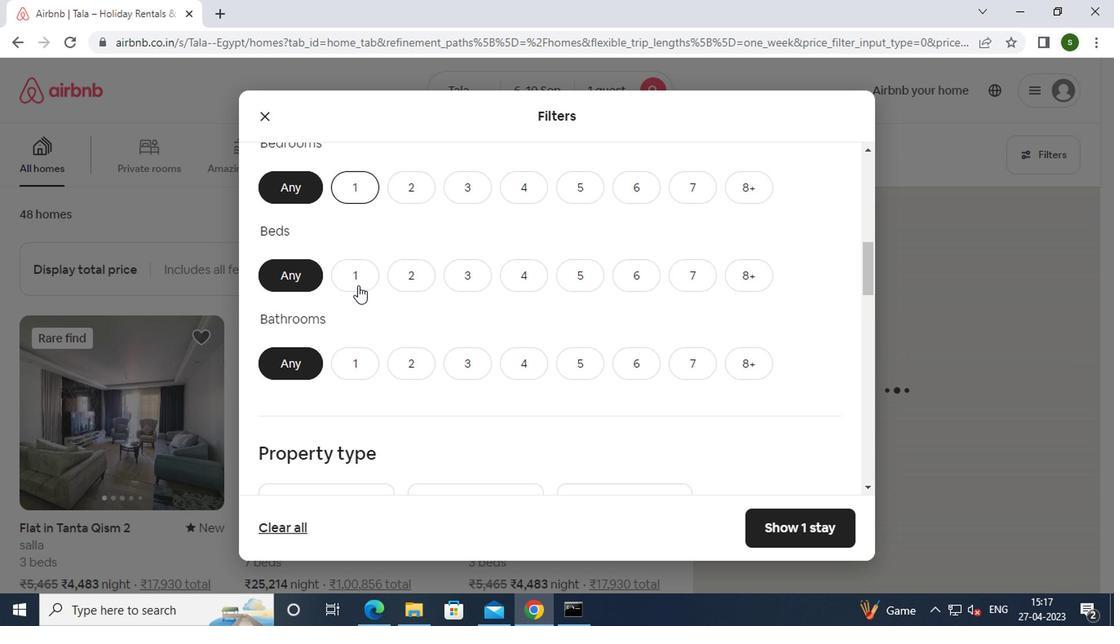 
Action: Mouse moved to (366, 356)
Screenshot: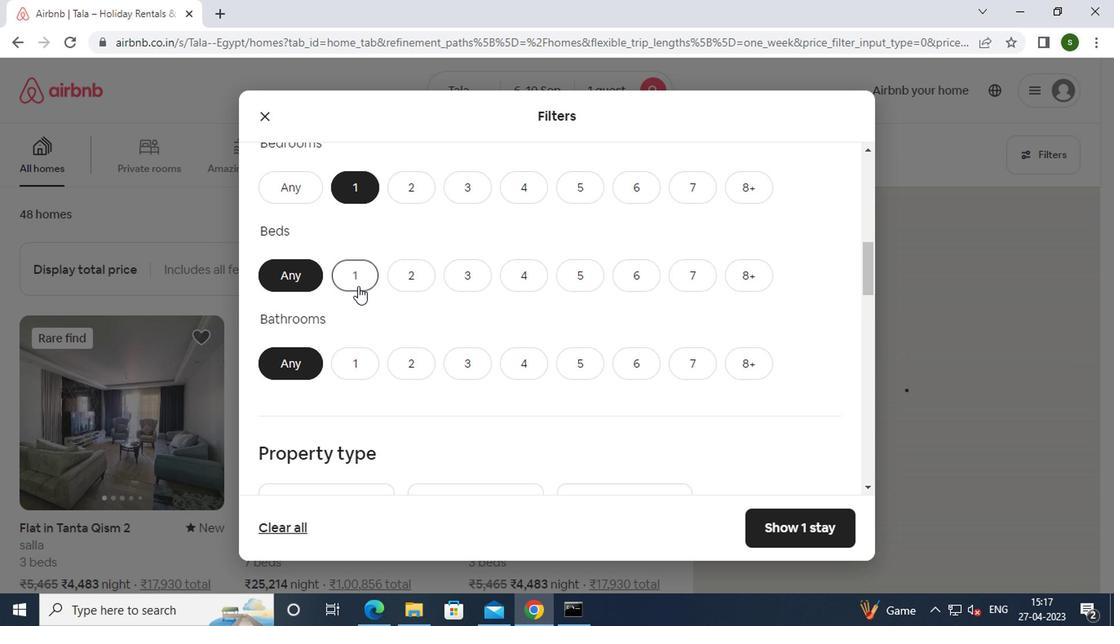
Action: Mouse pressed left at (366, 356)
Screenshot: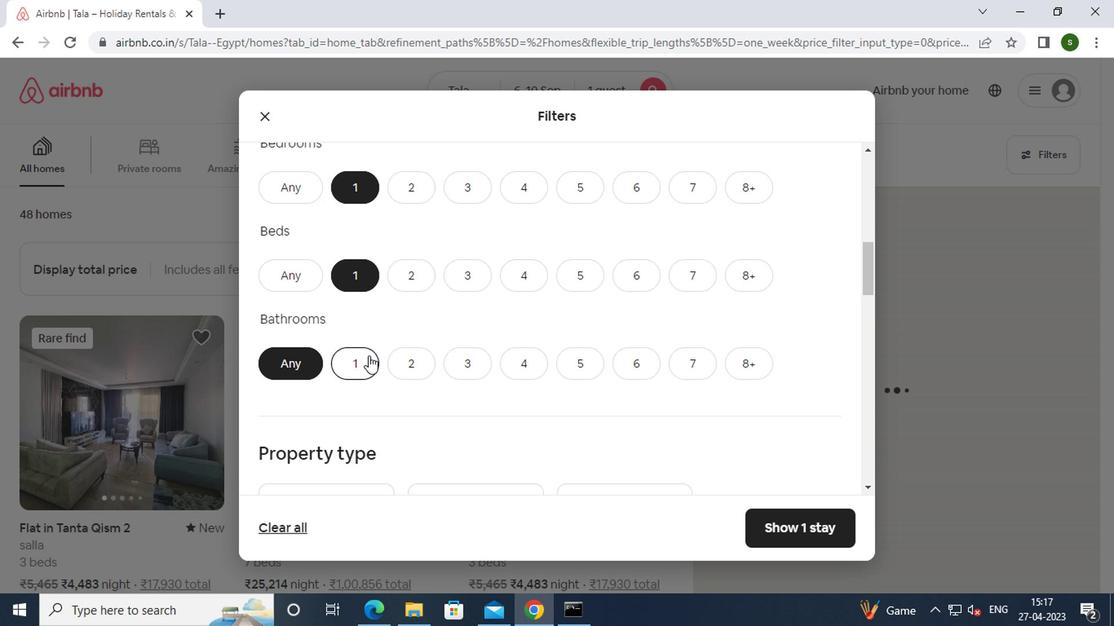 
Action: Mouse moved to (502, 305)
Screenshot: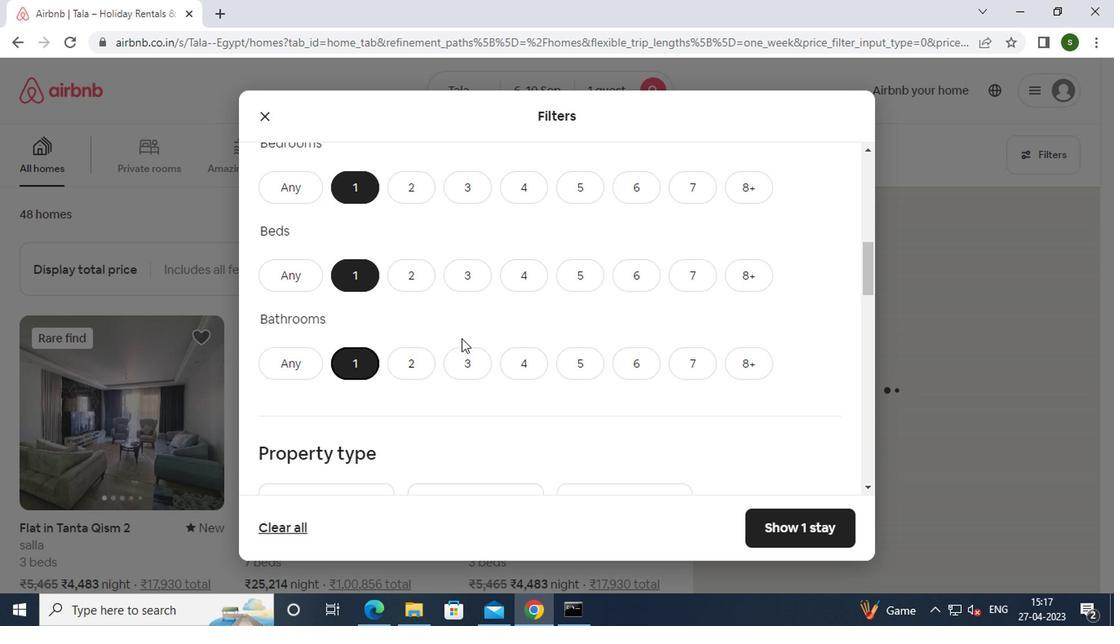 
Action: Mouse scrolled (502, 305) with delta (0, 0)
Screenshot: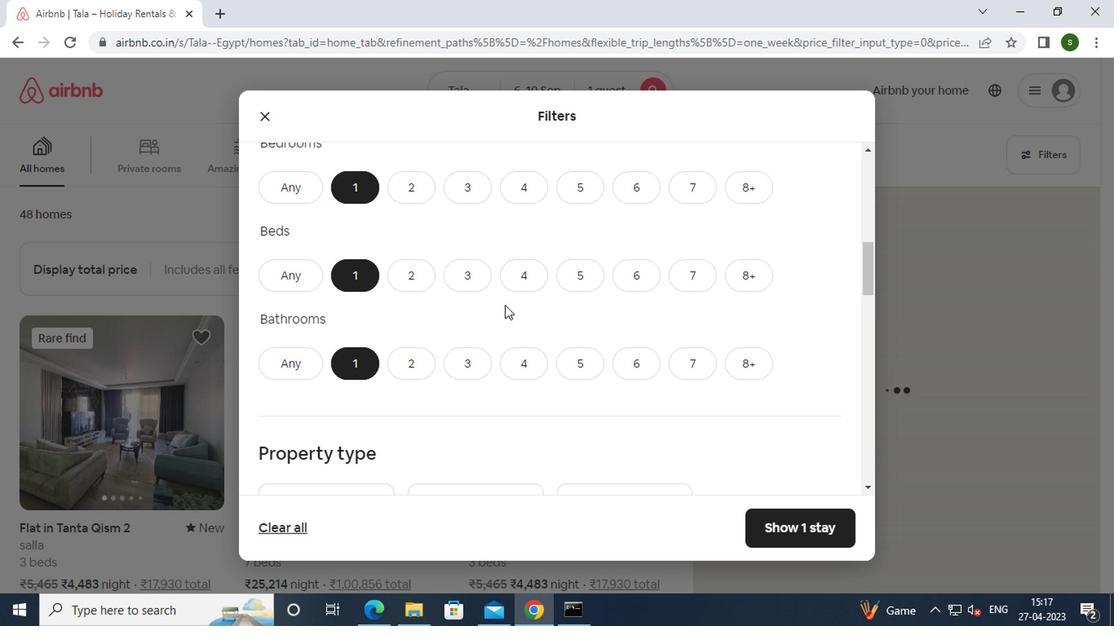 
Action: Mouse scrolled (502, 305) with delta (0, 0)
Screenshot: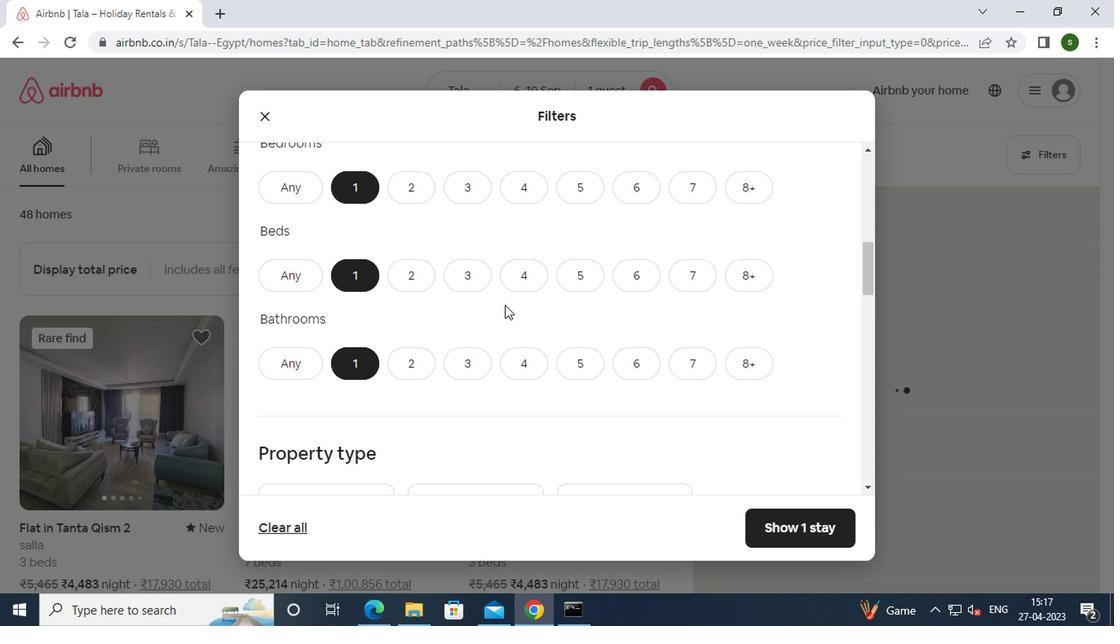 
Action: Mouse scrolled (502, 305) with delta (0, 0)
Screenshot: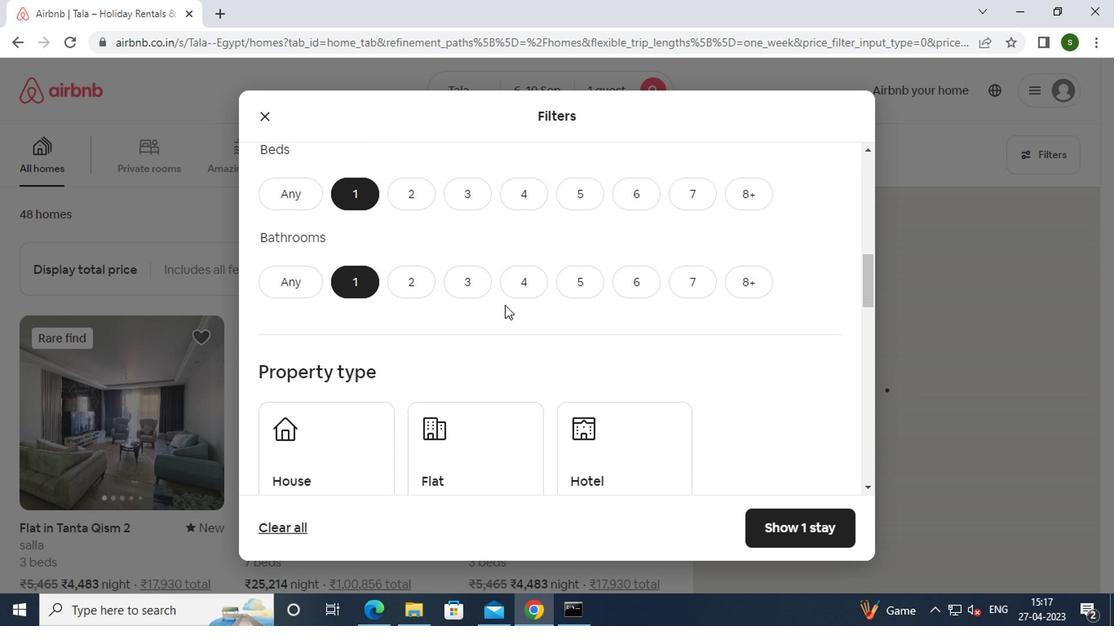 
Action: Mouse moved to (344, 313)
Screenshot: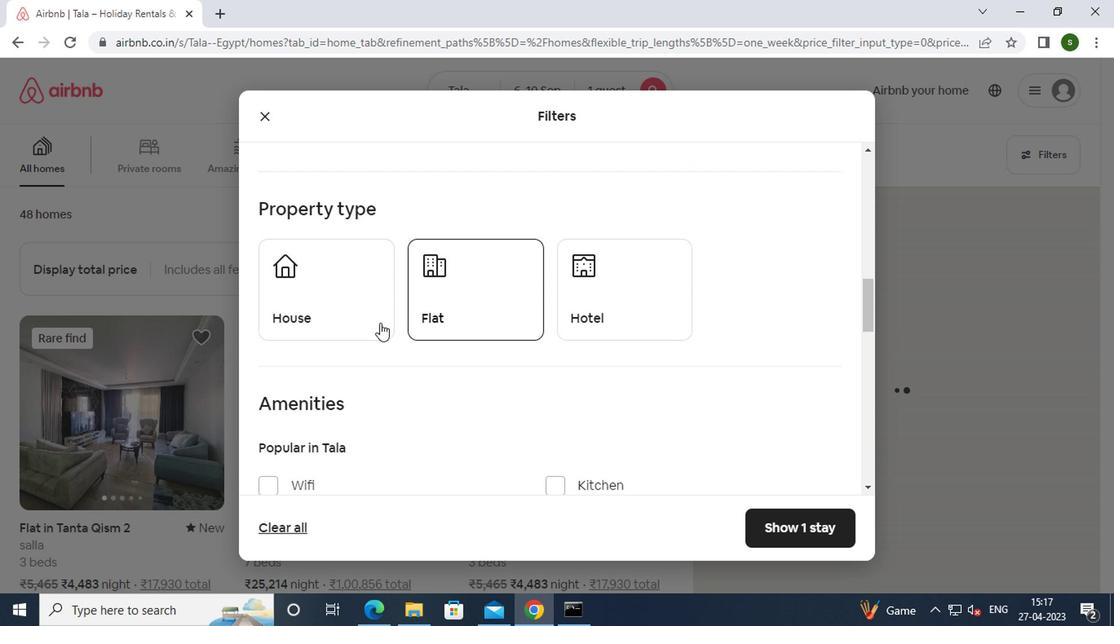 
Action: Mouse pressed left at (344, 313)
Screenshot: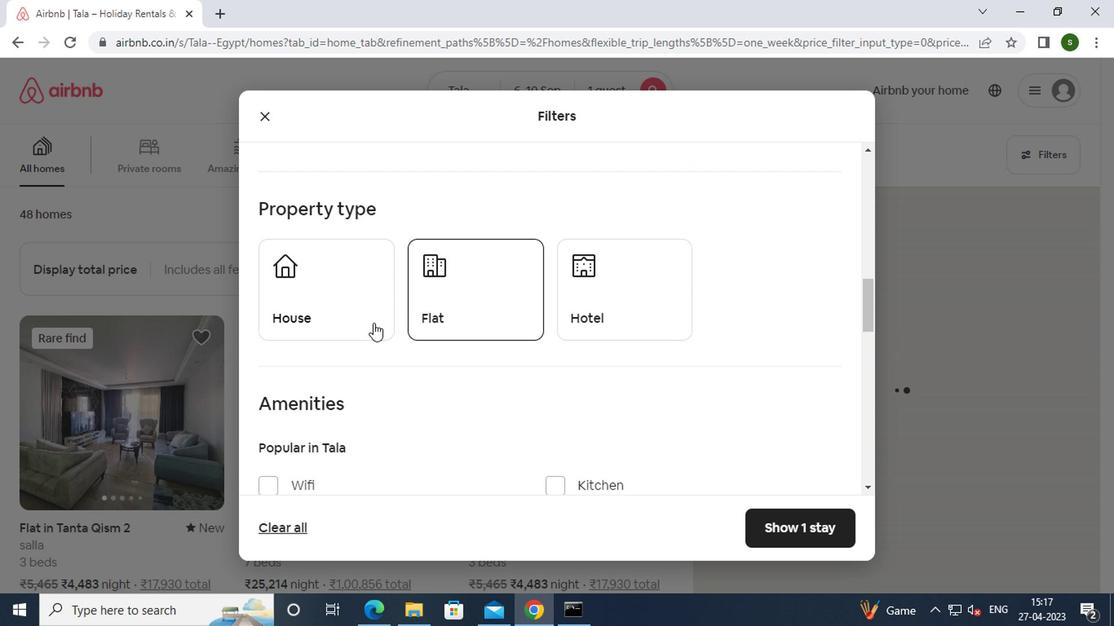 
Action: Mouse moved to (463, 308)
Screenshot: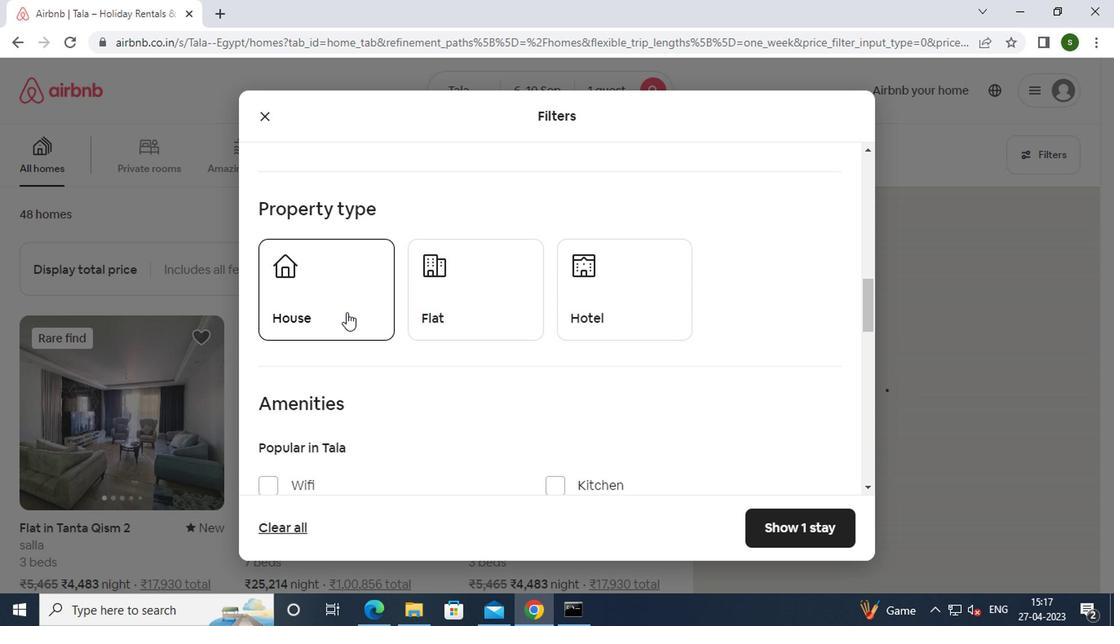
Action: Mouse pressed left at (463, 308)
Screenshot: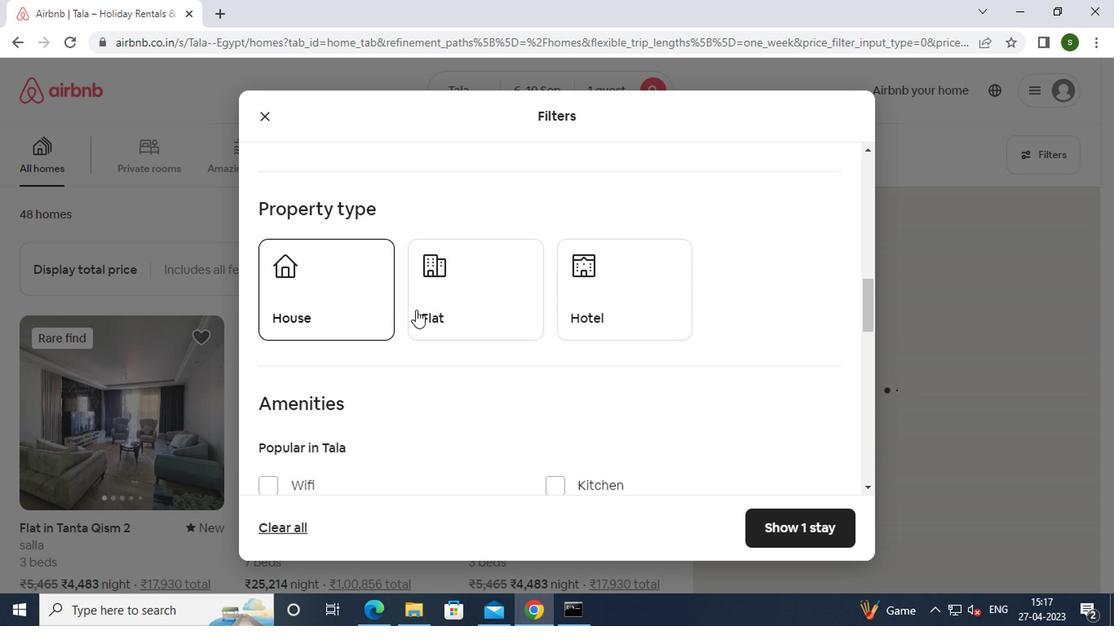 
Action: Mouse moved to (664, 305)
Screenshot: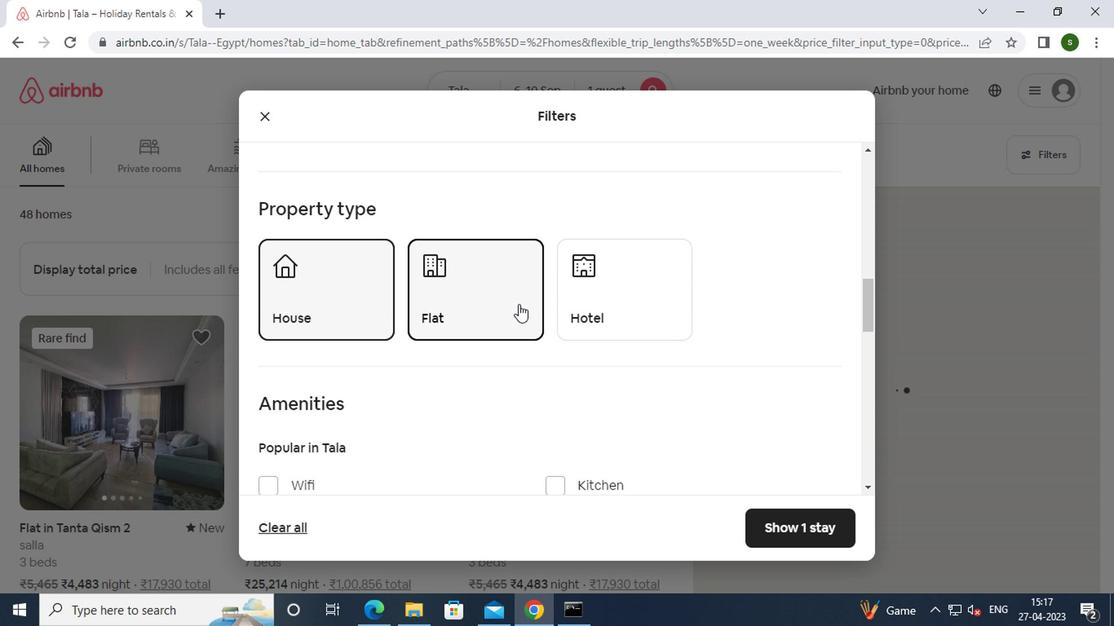 
Action: Mouse pressed left at (664, 305)
Screenshot: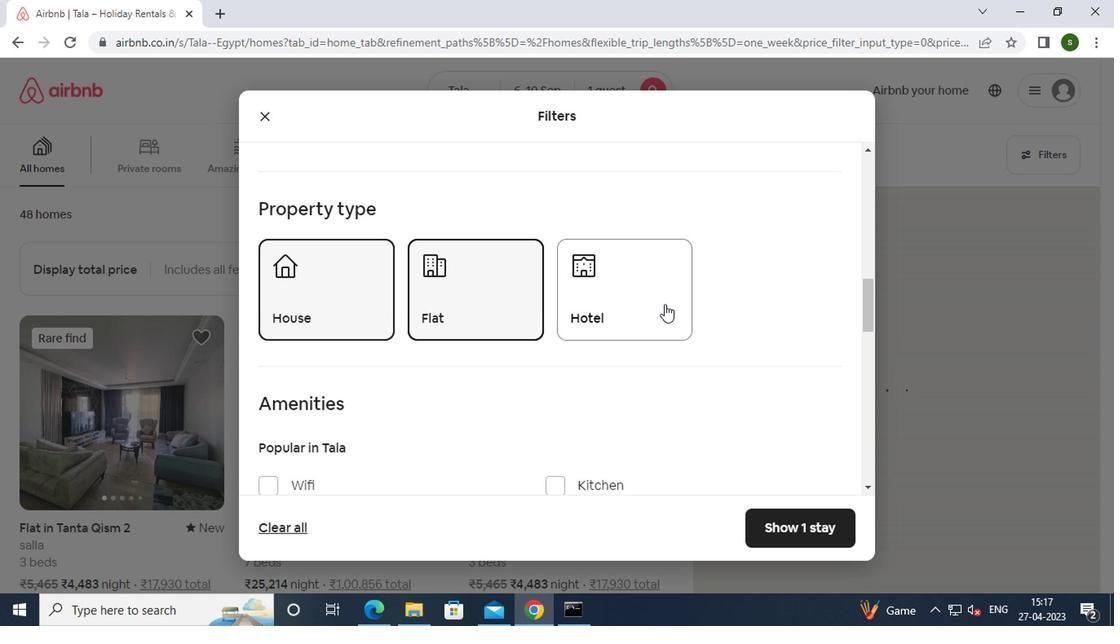 
Action: Mouse scrolled (664, 304) with delta (0, -1)
Screenshot: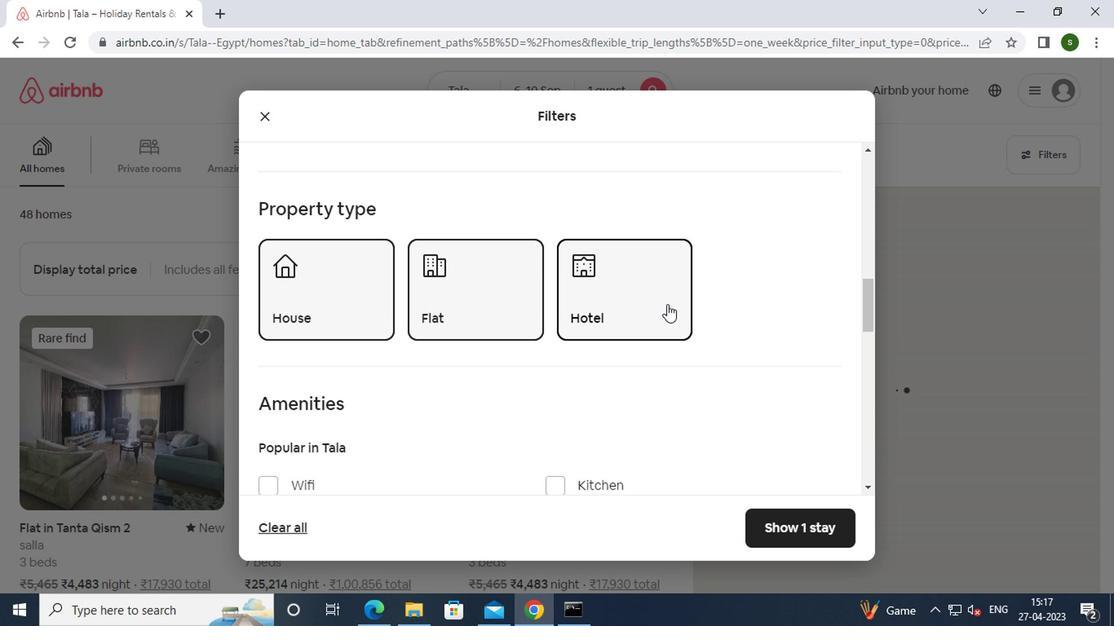
Action: Mouse scrolled (664, 304) with delta (0, -1)
Screenshot: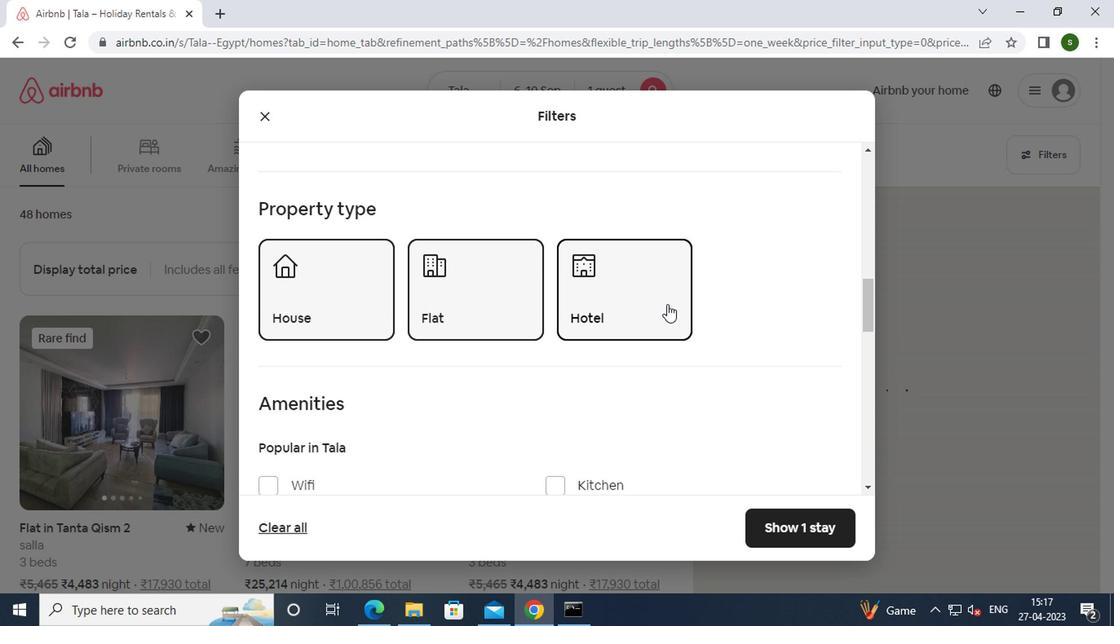 
Action: Mouse scrolled (664, 304) with delta (0, -1)
Screenshot: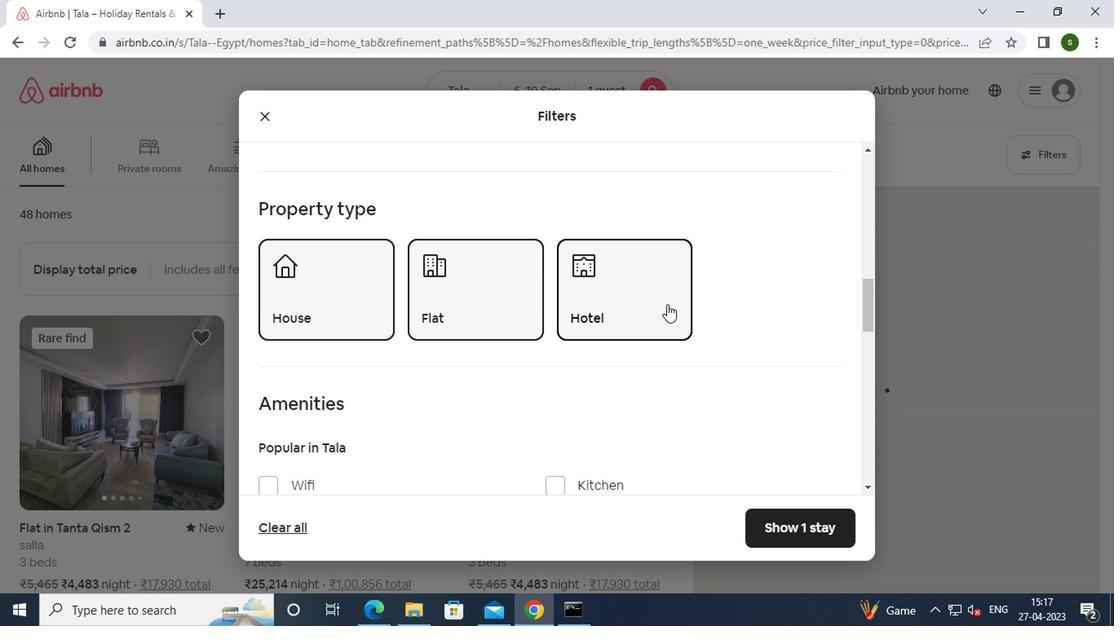
Action: Mouse scrolled (664, 304) with delta (0, -1)
Screenshot: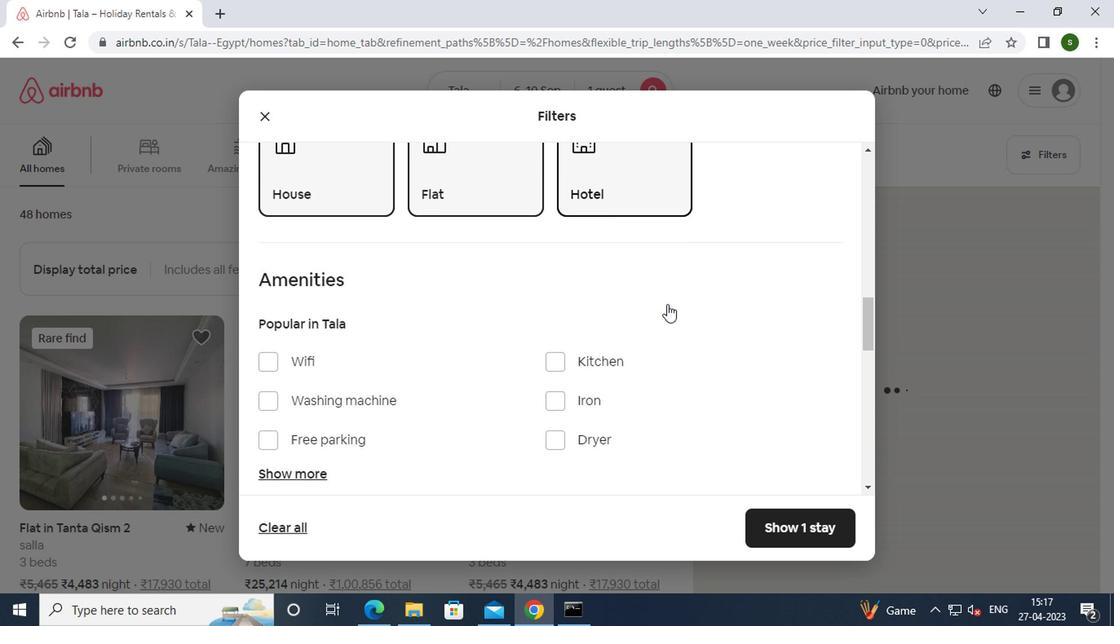 
Action: Mouse scrolled (664, 304) with delta (0, -1)
Screenshot: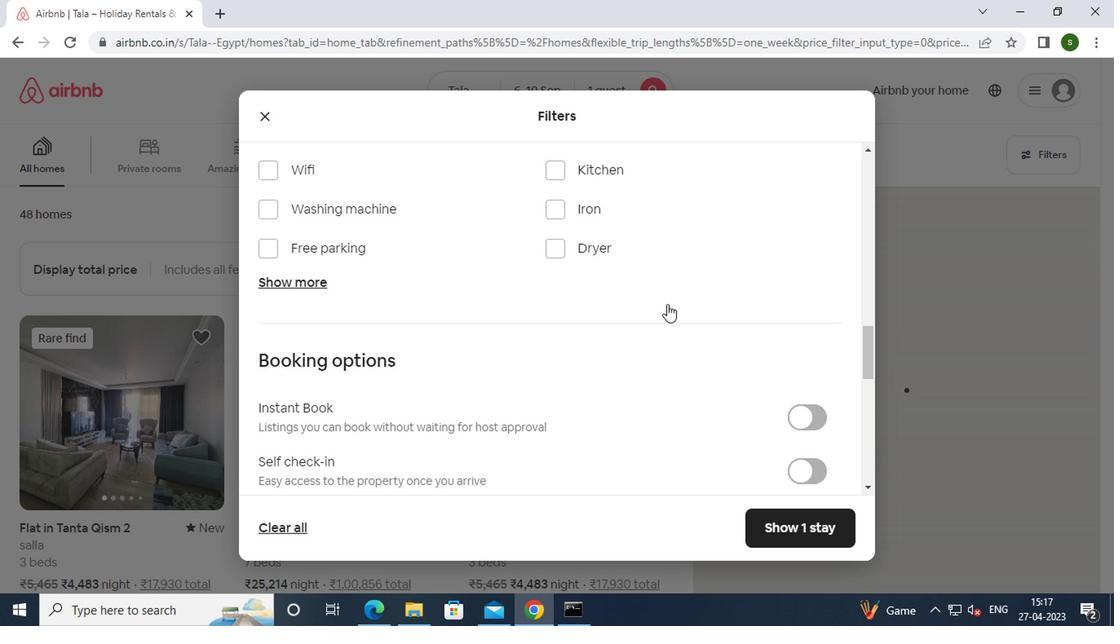 
Action: Mouse scrolled (664, 304) with delta (0, -1)
Screenshot: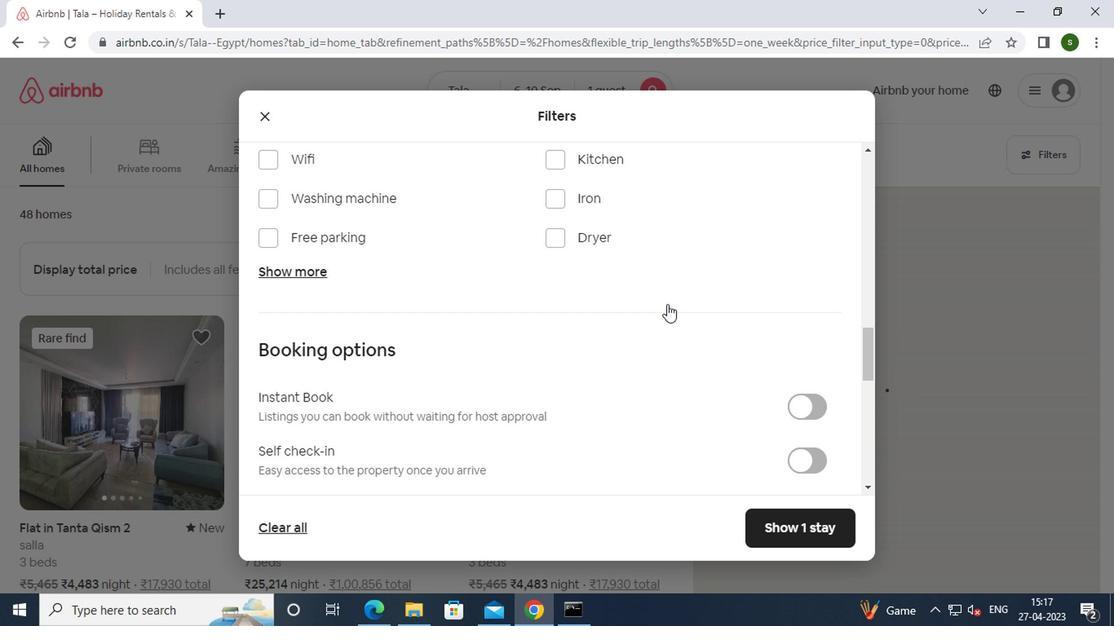 
Action: Mouse moved to (807, 301)
Screenshot: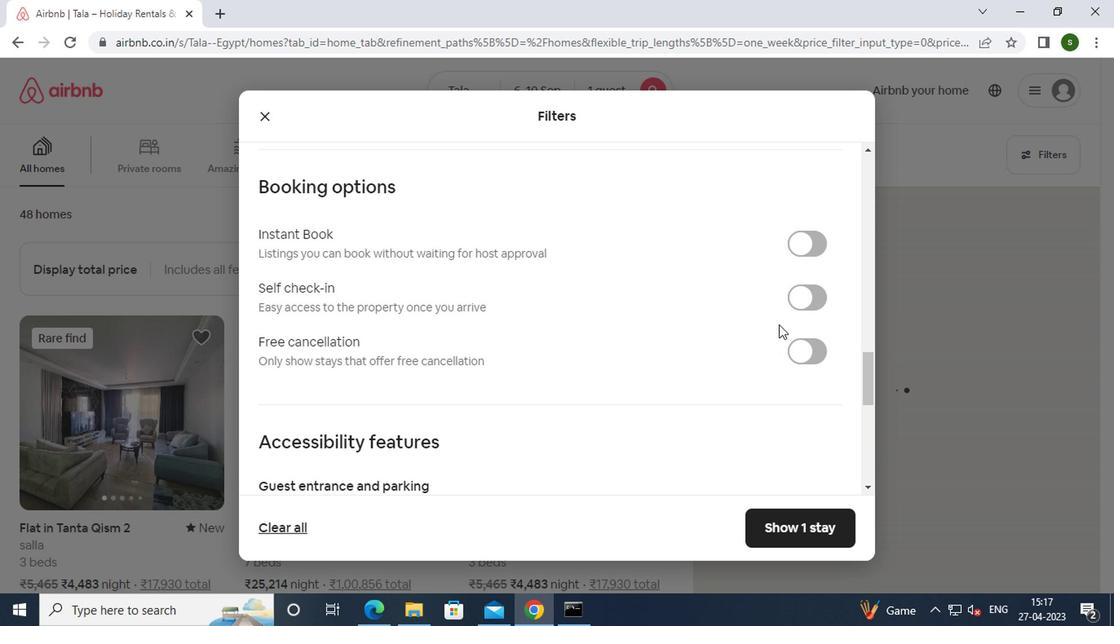 
Action: Mouse pressed left at (807, 301)
Screenshot: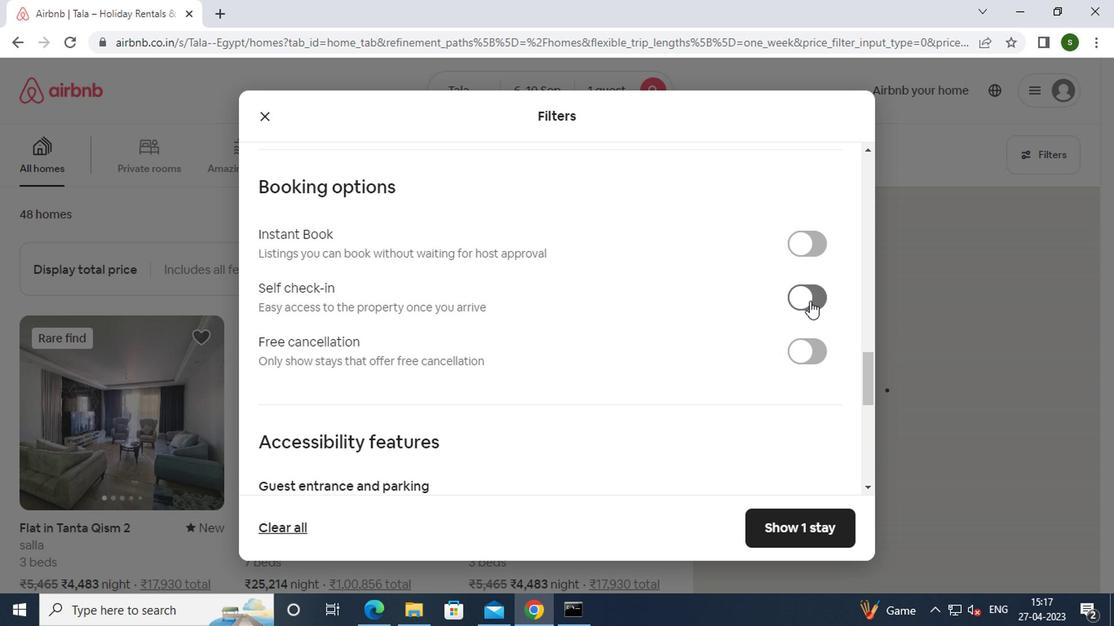 
Action: Mouse moved to (644, 312)
Screenshot: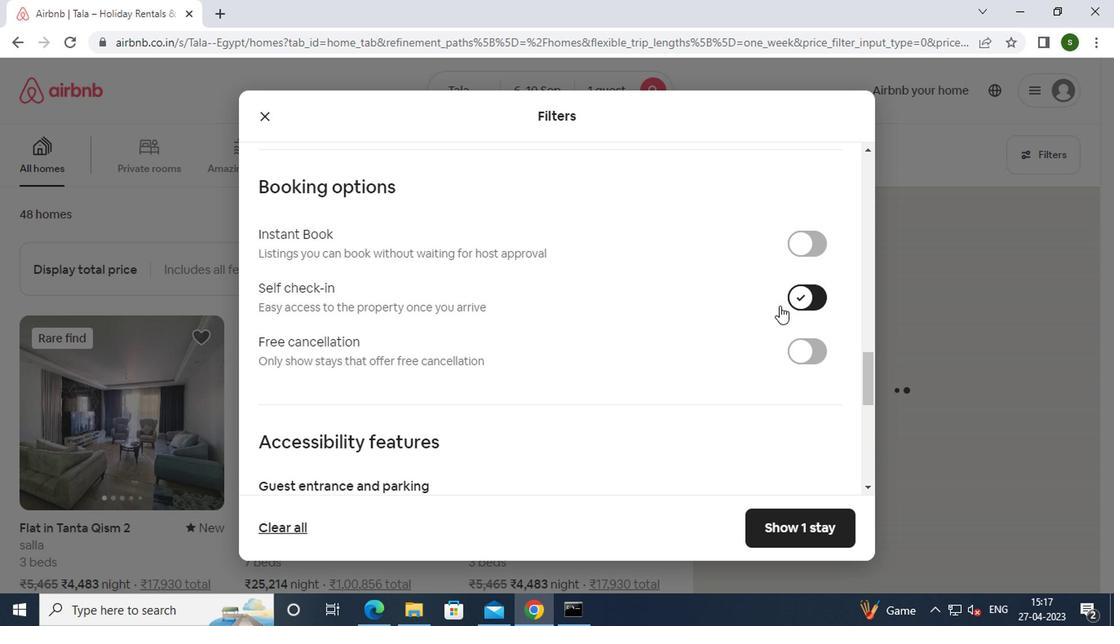 
Action: Mouse scrolled (644, 311) with delta (0, 0)
Screenshot: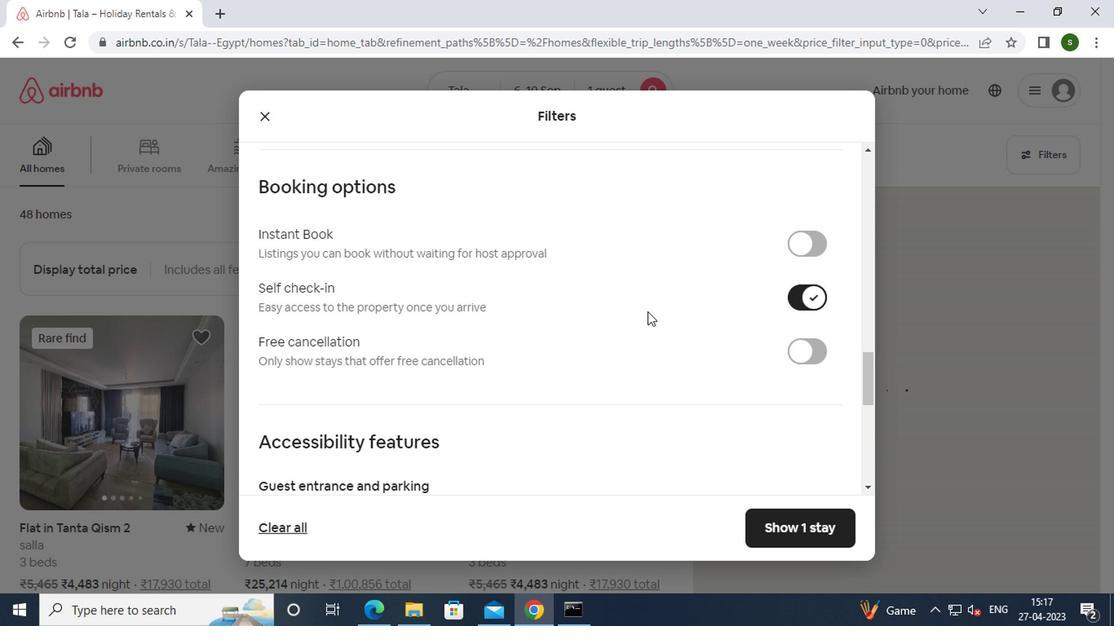 
Action: Mouse scrolled (644, 311) with delta (0, 0)
Screenshot: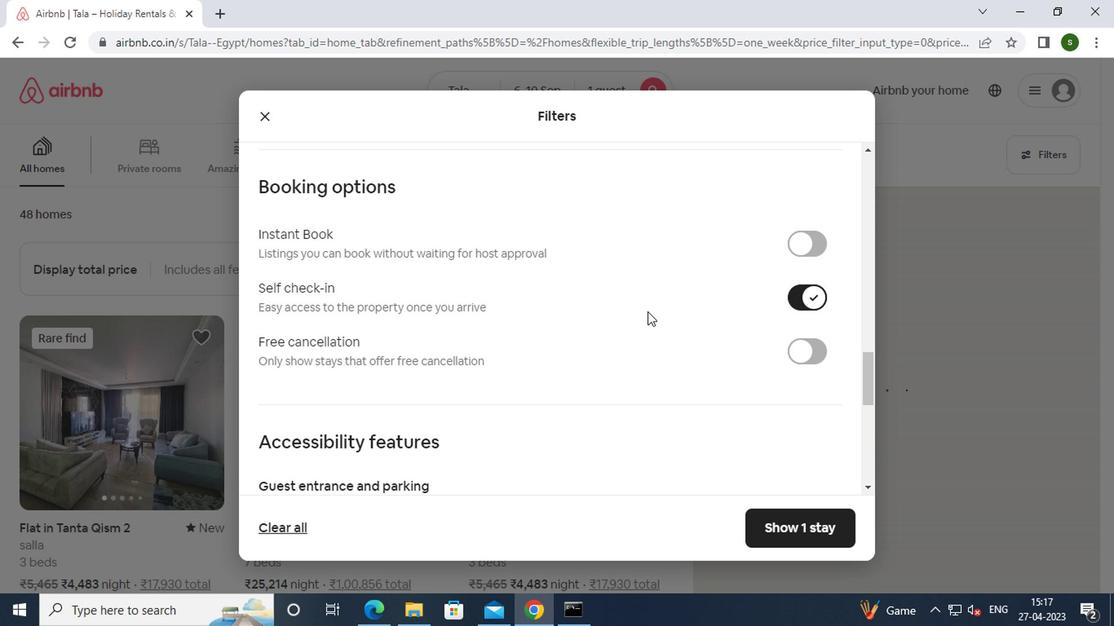 
Action: Mouse scrolled (644, 311) with delta (0, 0)
Screenshot: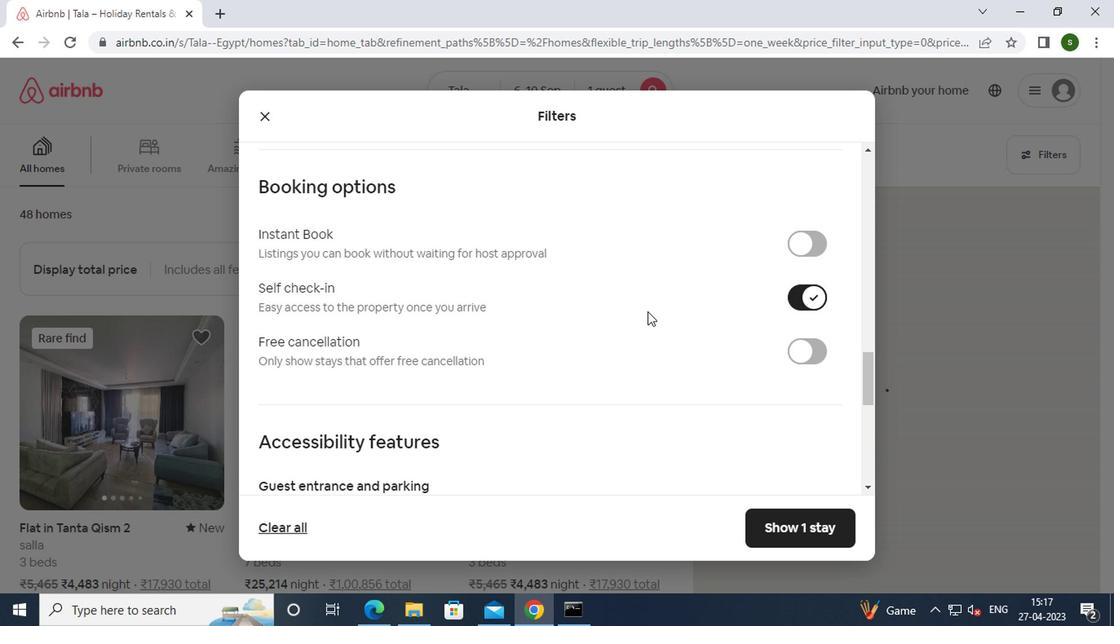 
Action: Mouse scrolled (644, 311) with delta (0, 0)
Screenshot: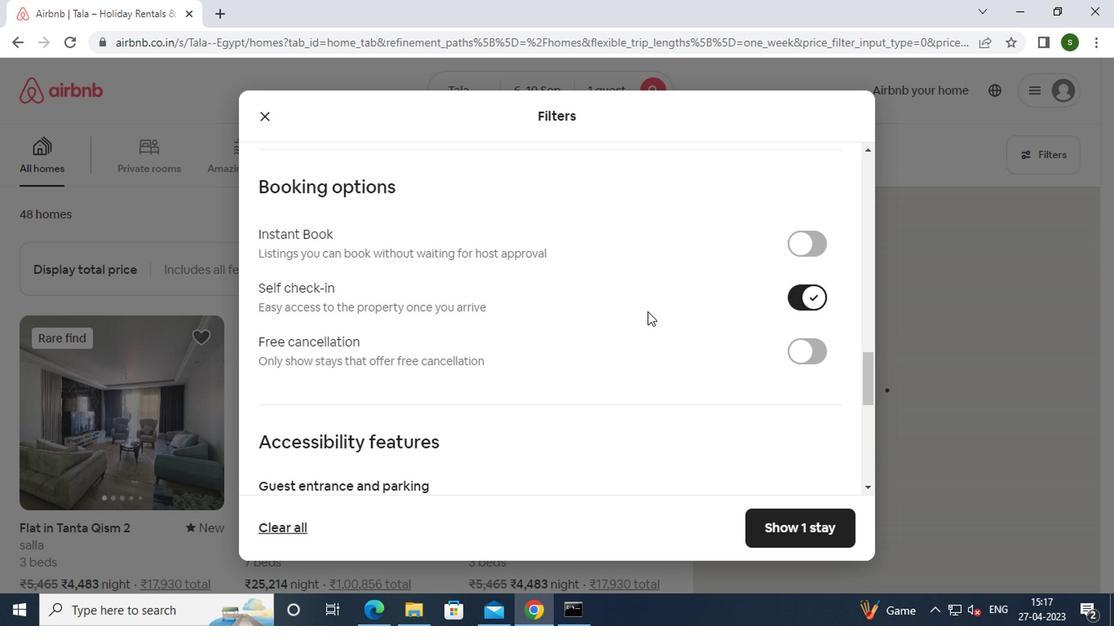 
Action: Mouse scrolled (644, 311) with delta (0, 0)
Screenshot: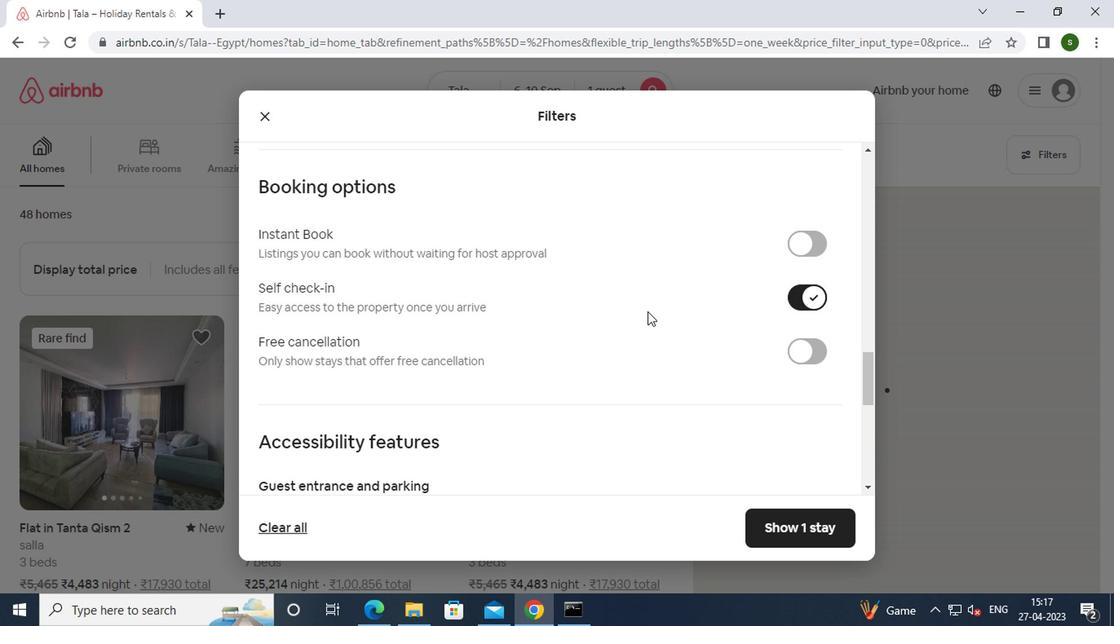 
Action: Mouse scrolled (644, 311) with delta (0, 0)
Screenshot: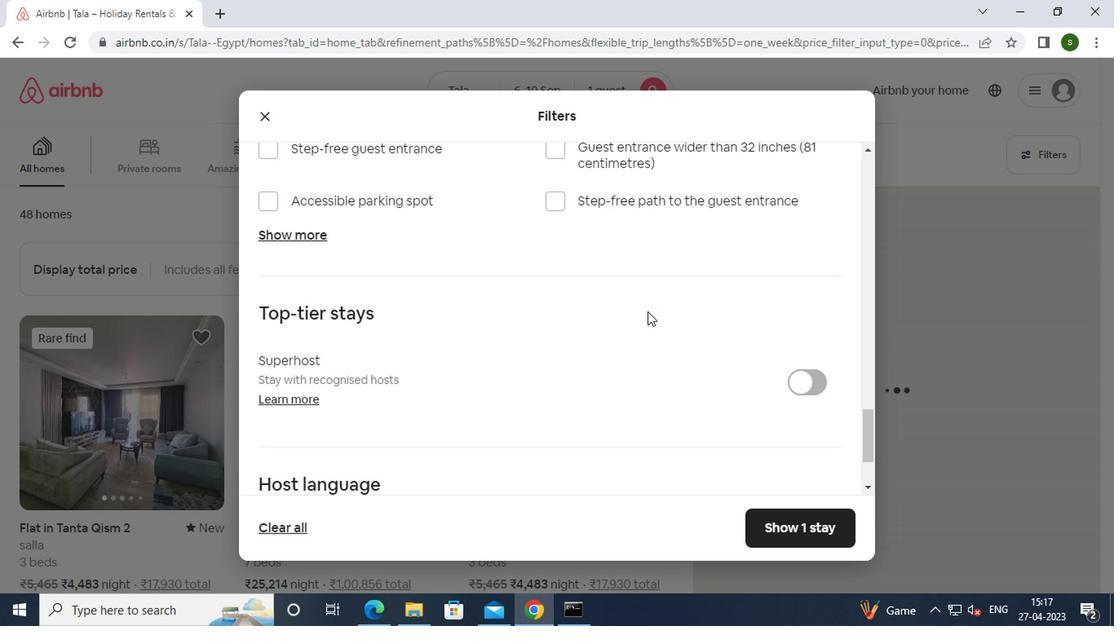 
Action: Mouse scrolled (644, 311) with delta (0, 0)
Screenshot: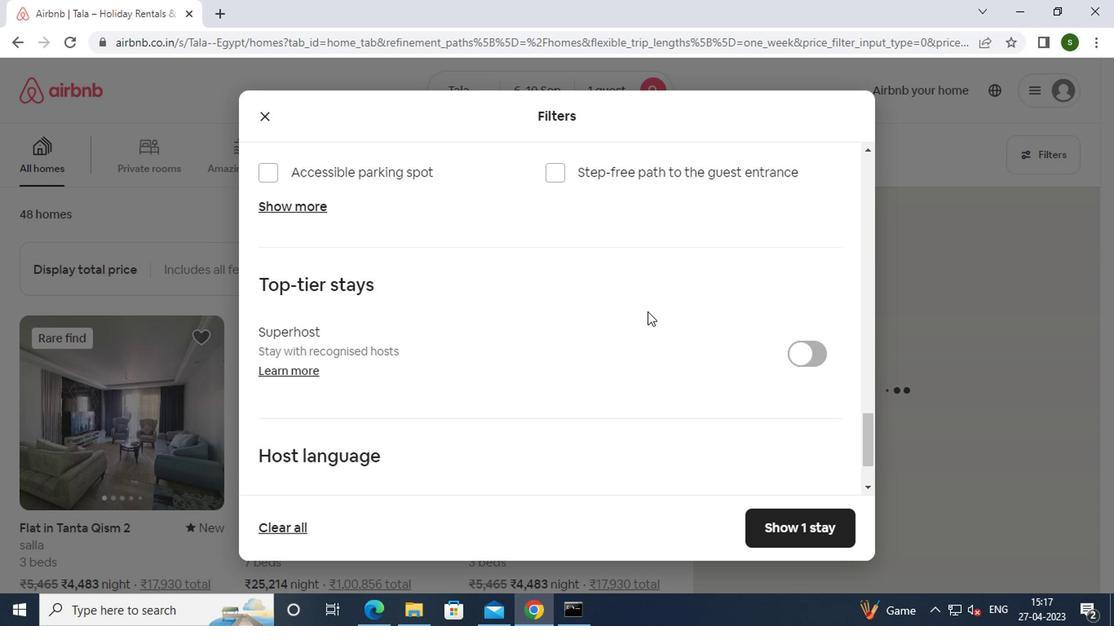 
Action: Mouse scrolled (644, 311) with delta (0, 0)
Screenshot: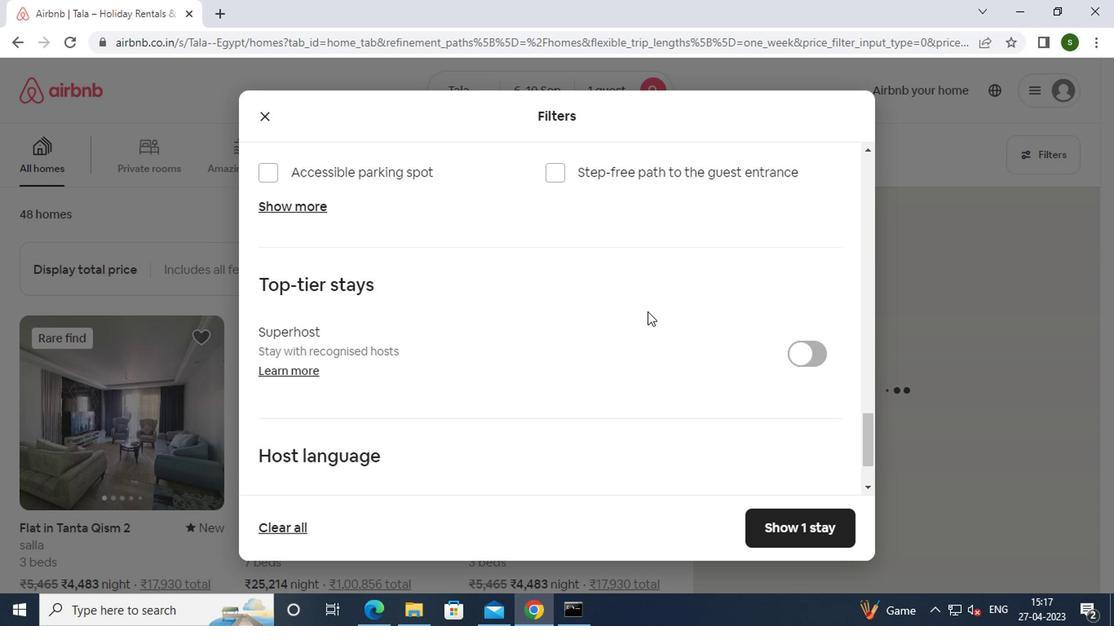 
Action: Mouse scrolled (644, 311) with delta (0, 0)
Screenshot: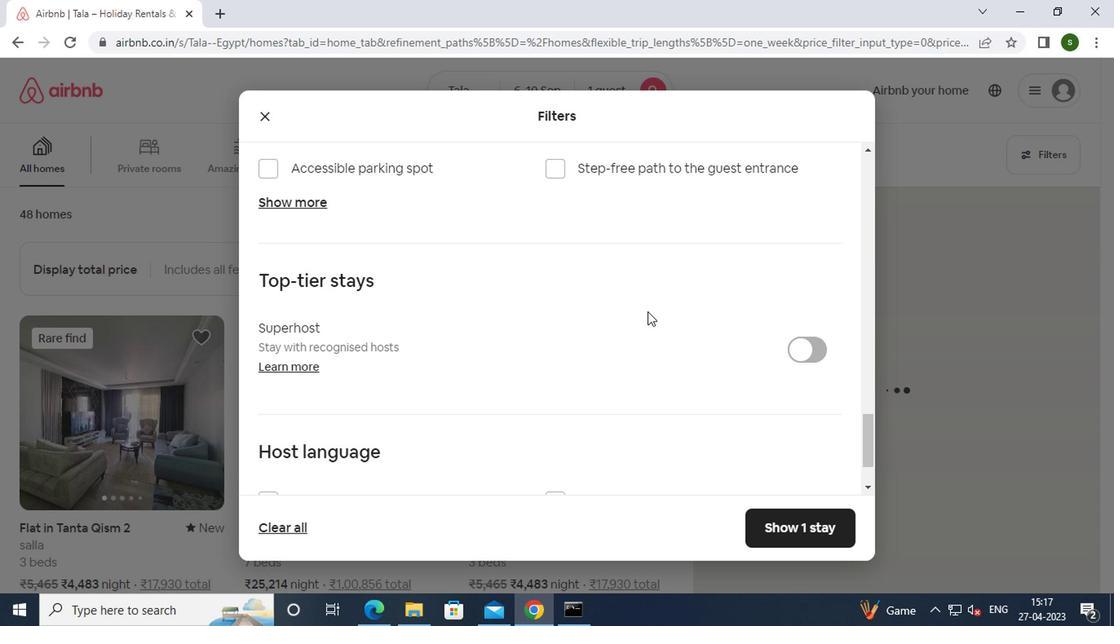 
Action: Mouse moved to (318, 410)
Screenshot: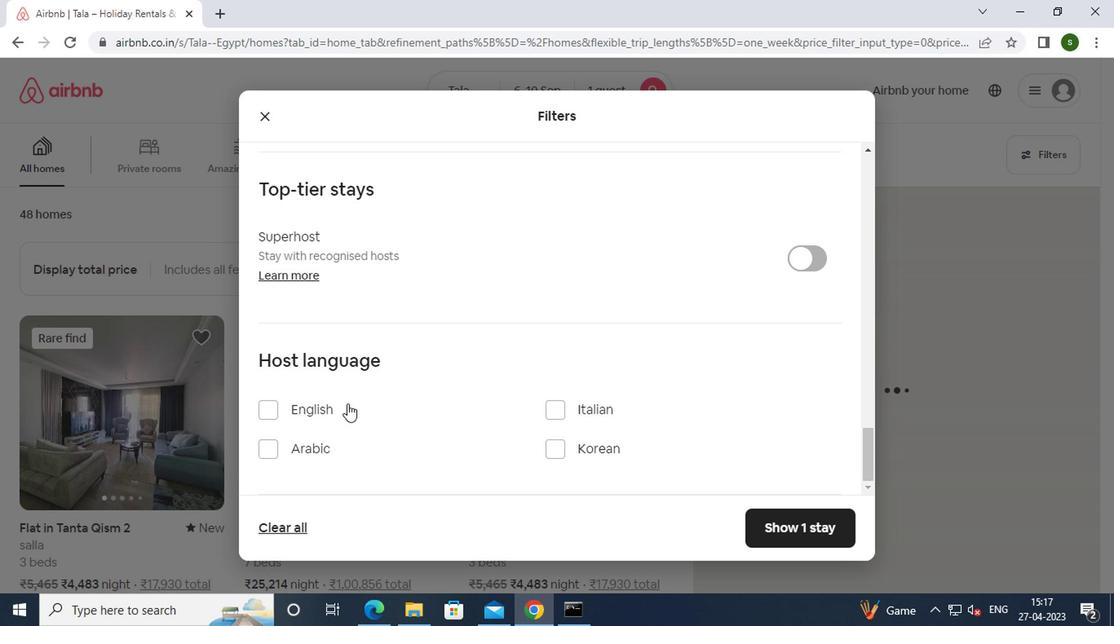 
Action: Mouse pressed left at (318, 410)
Screenshot: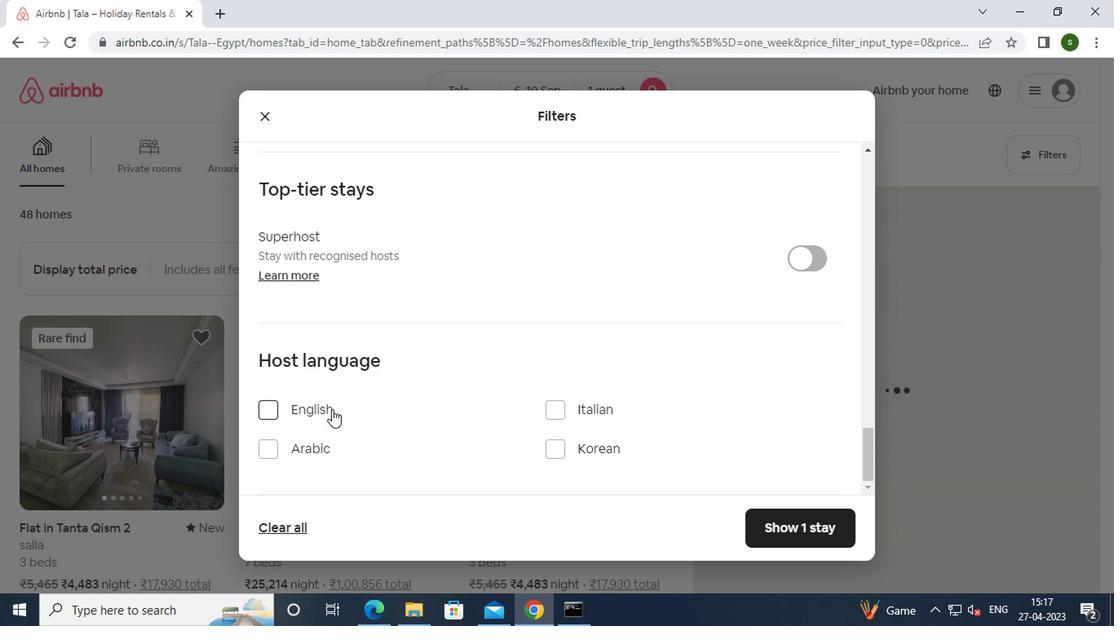 
Action: Mouse moved to (809, 519)
Screenshot: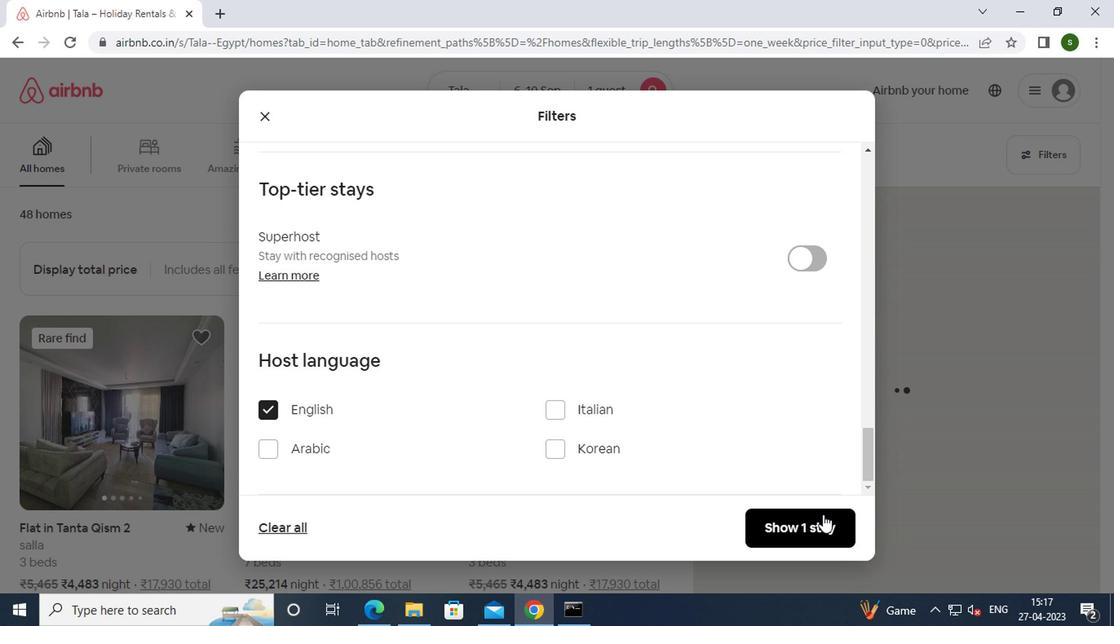 
Action: Mouse pressed left at (809, 519)
Screenshot: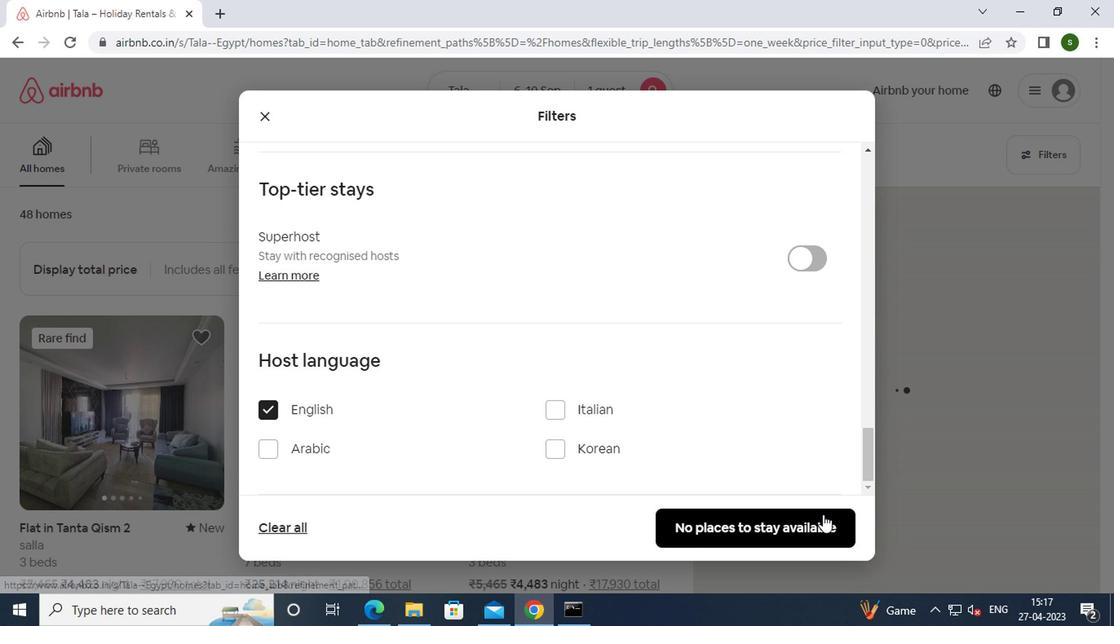 
Action: Mouse moved to (640, 398)
Screenshot: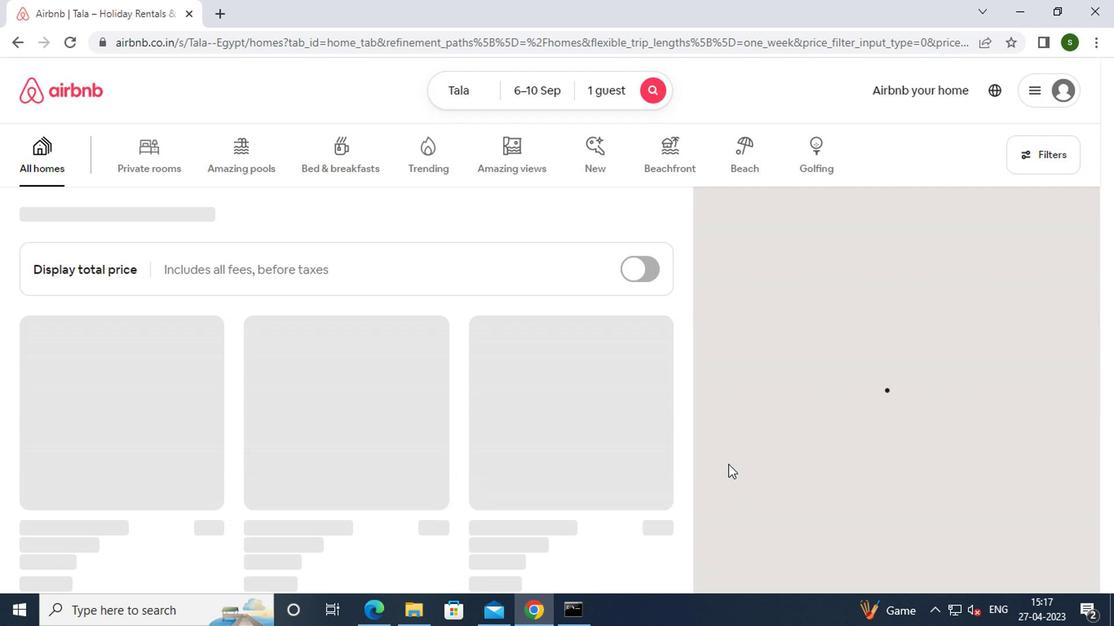 
